Task: Open Card Regulatory Review Session in Board Employee Benefits to Workspace Front-end Development and add a team member Softage.3@softage.net, a label Orange, a checklist Website Redesign, an attachment from your google drive, a color Orange and finally, add a card description 'Plan and execute company team-building activity at an escape room' and a comment 'Given the potential impact of this task on our company brand identity, let us ensure that we approach it with a focus on consistency and alignment.'. Add a start date 'Jan 07, 1900' with a due date 'Jan 14, 1900'
Action: Mouse moved to (96, 339)
Screenshot: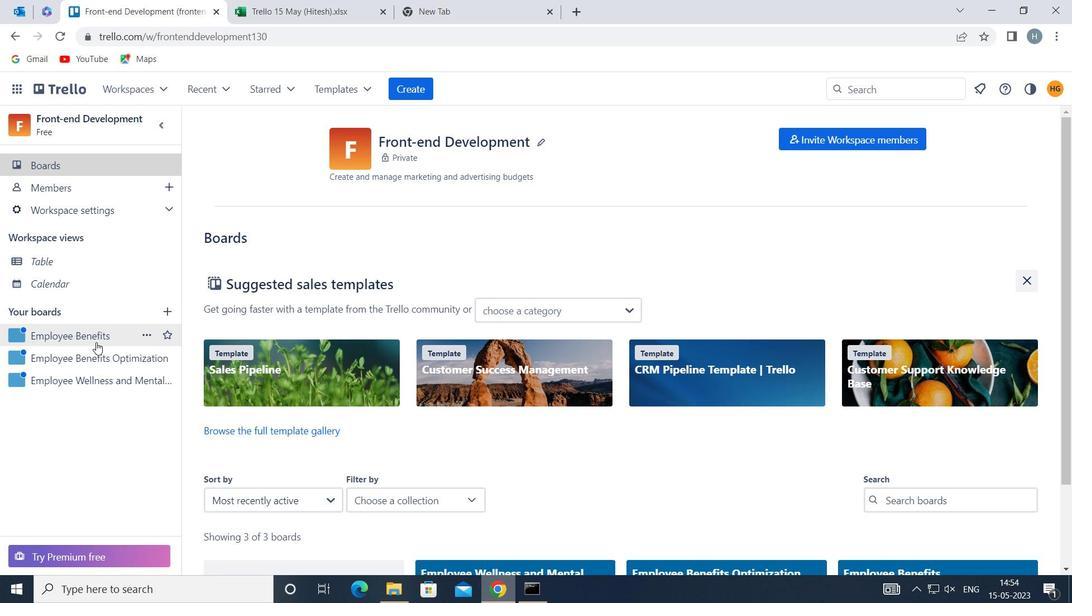 
Action: Mouse pressed left at (96, 339)
Screenshot: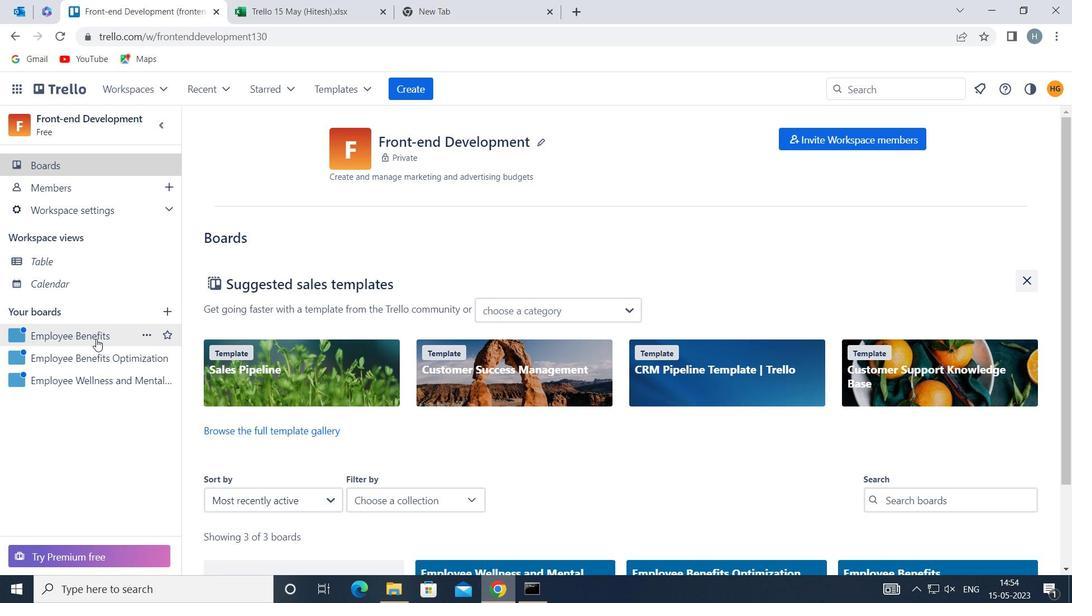 
Action: Mouse moved to (690, 196)
Screenshot: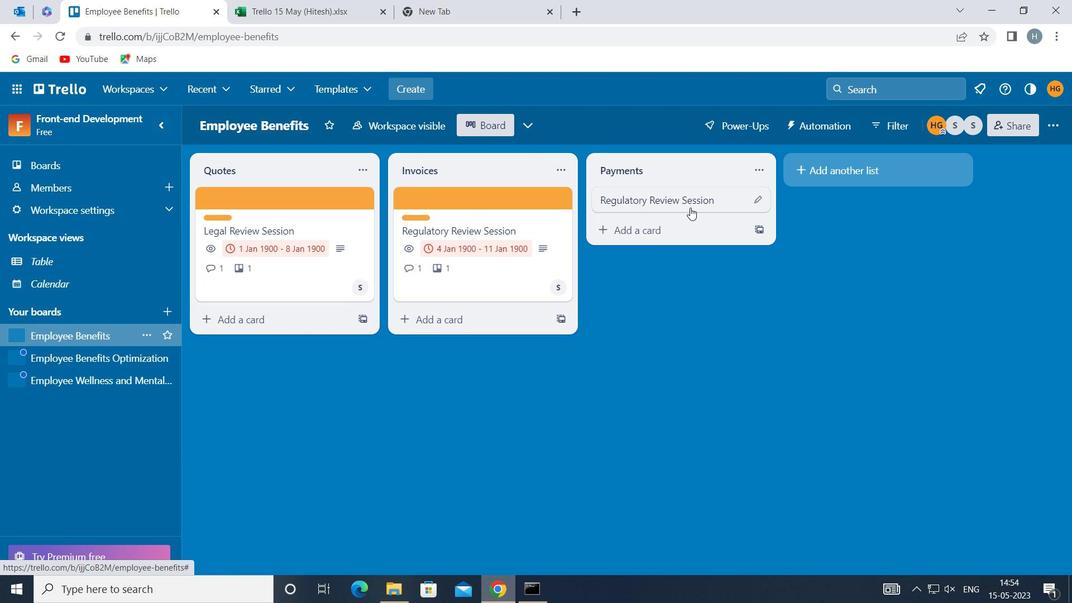 
Action: Mouse pressed left at (690, 196)
Screenshot: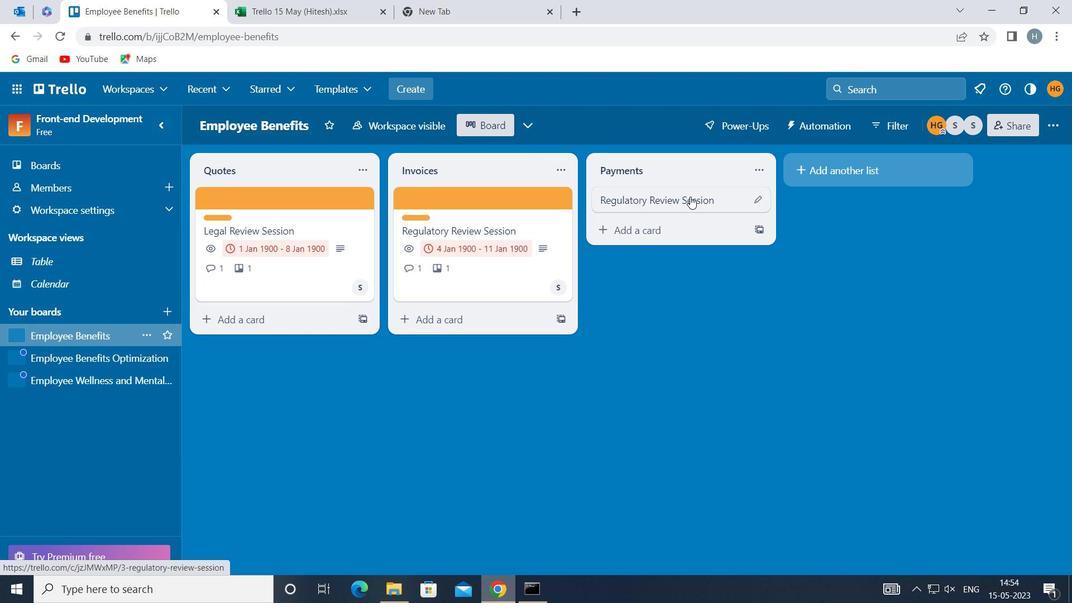 
Action: Mouse moved to (710, 243)
Screenshot: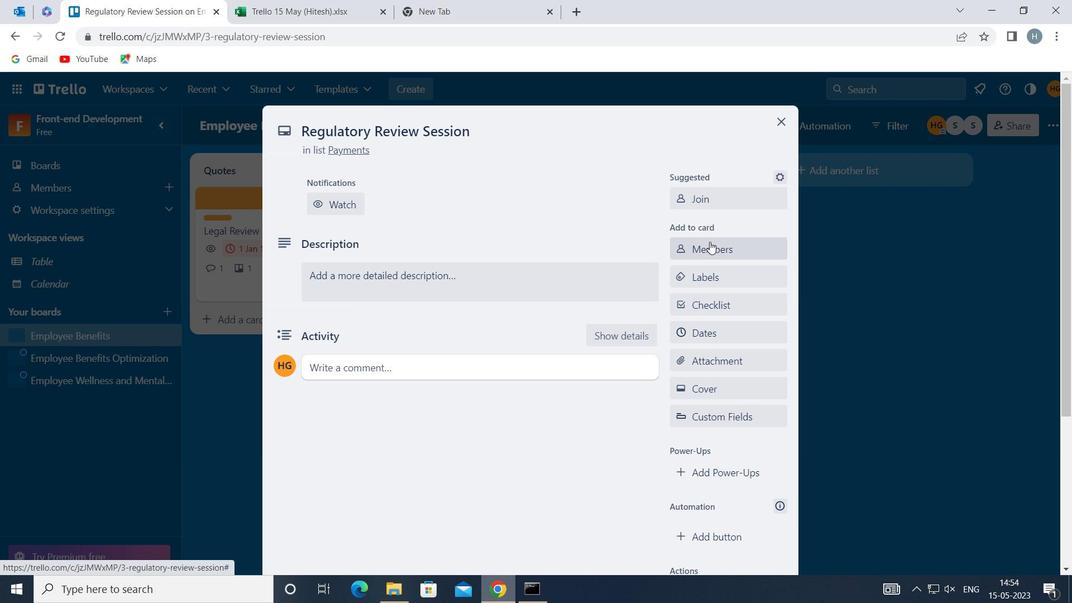 
Action: Mouse pressed left at (710, 243)
Screenshot: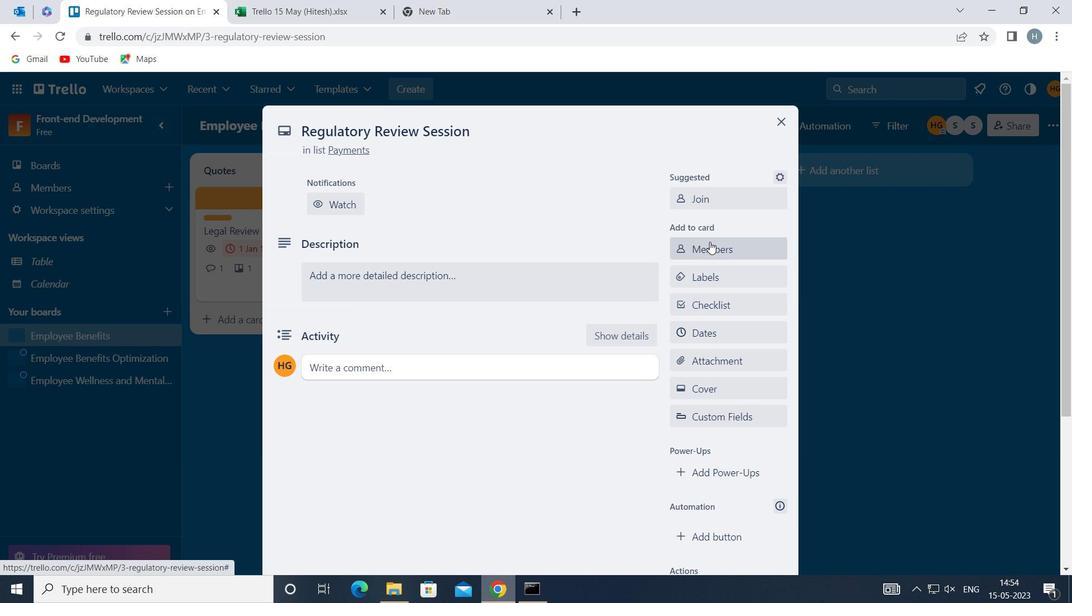 
Action: Key pressed softage
Screenshot: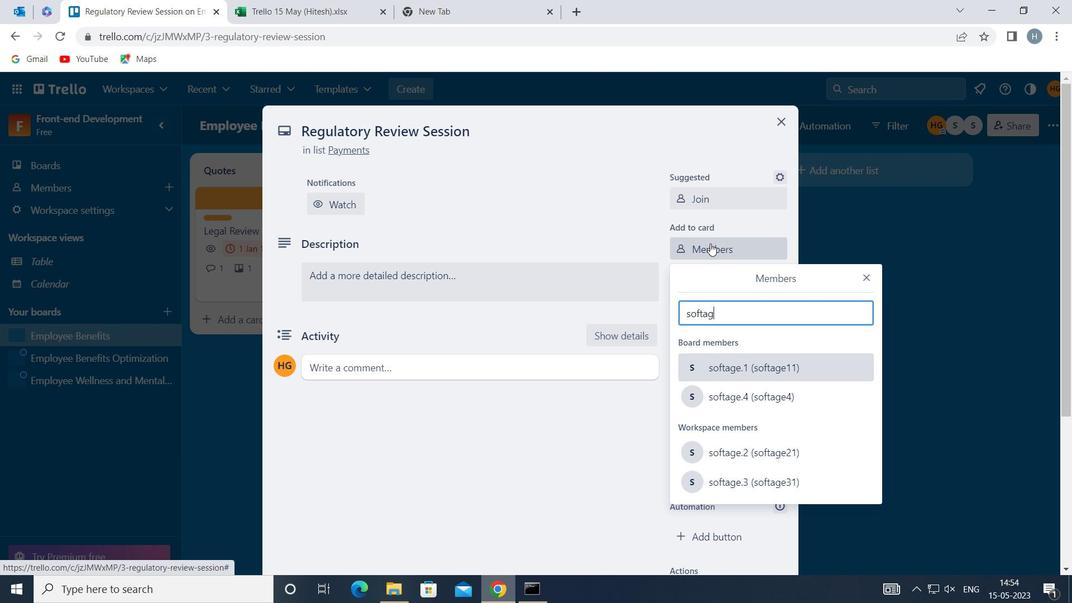 
Action: Mouse moved to (754, 476)
Screenshot: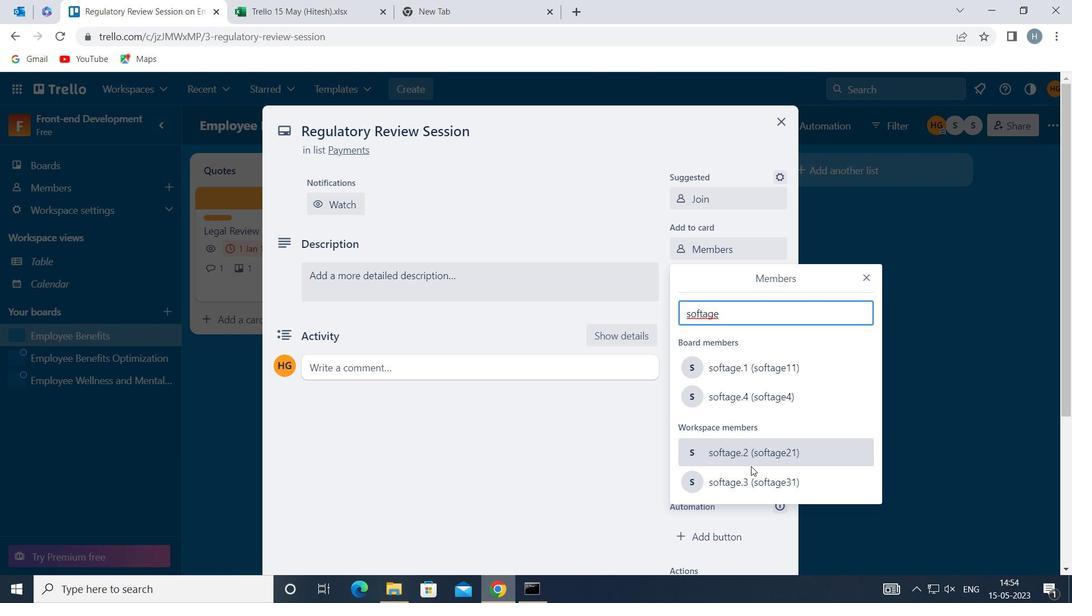 
Action: Mouse pressed left at (754, 476)
Screenshot: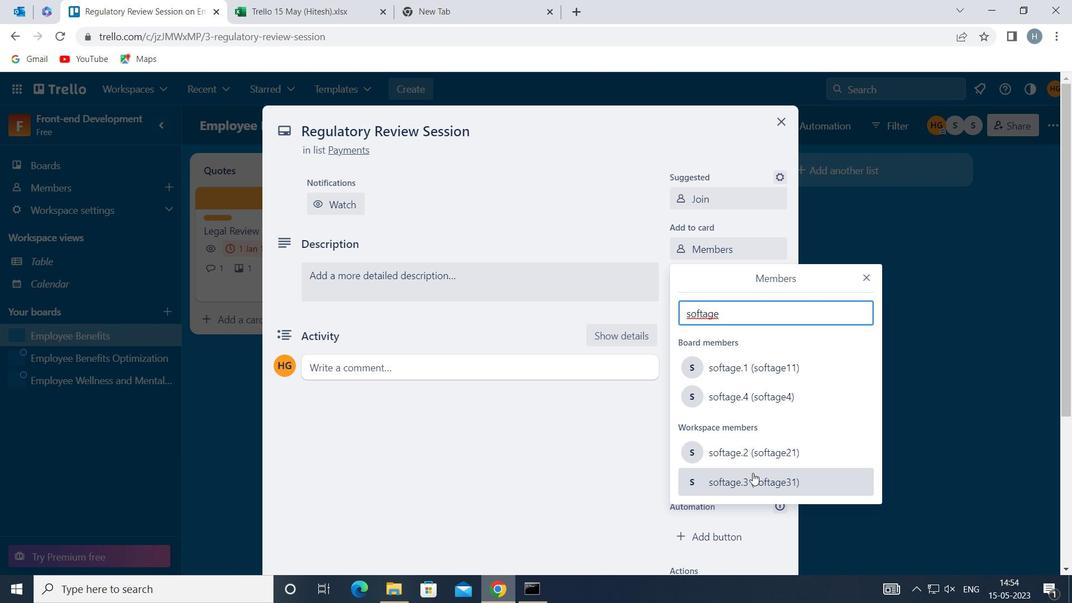 
Action: Mouse moved to (863, 273)
Screenshot: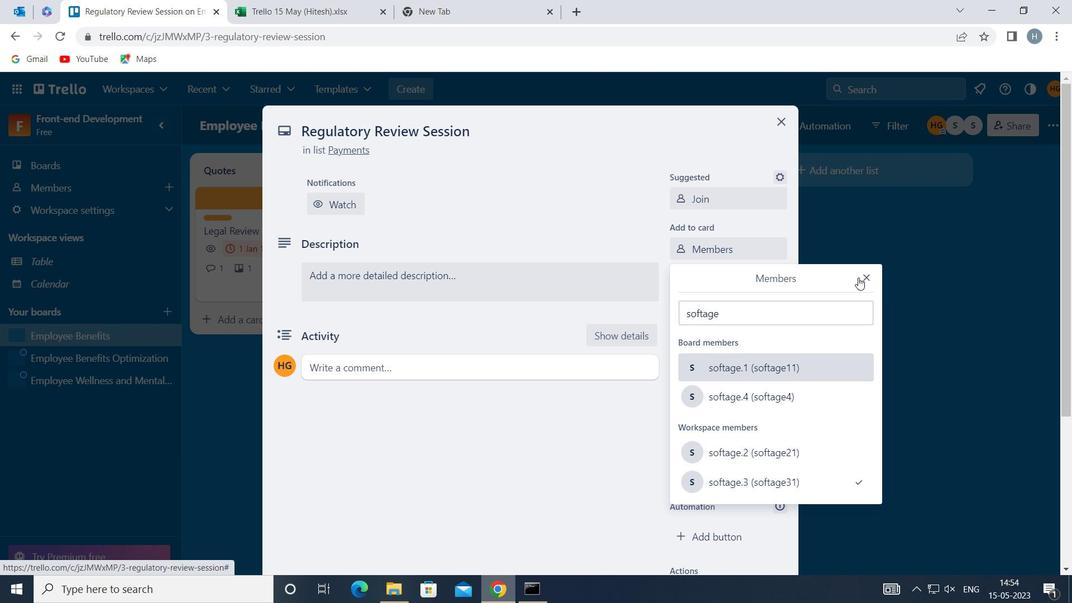 
Action: Mouse pressed left at (863, 273)
Screenshot: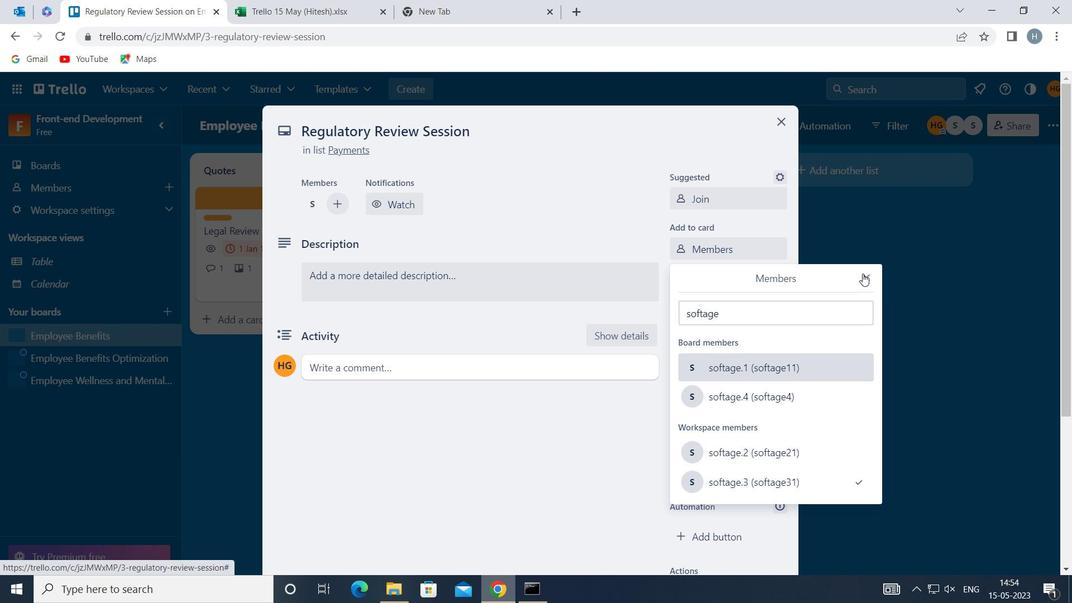
Action: Mouse moved to (741, 275)
Screenshot: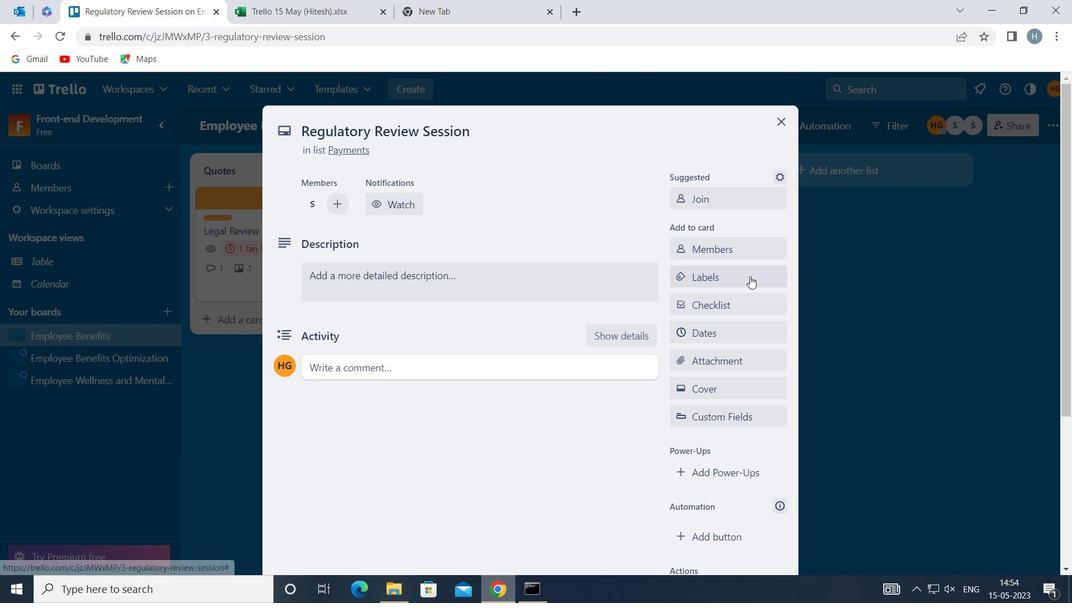 
Action: Mouse pressed left at (741, 275)
Screenshot: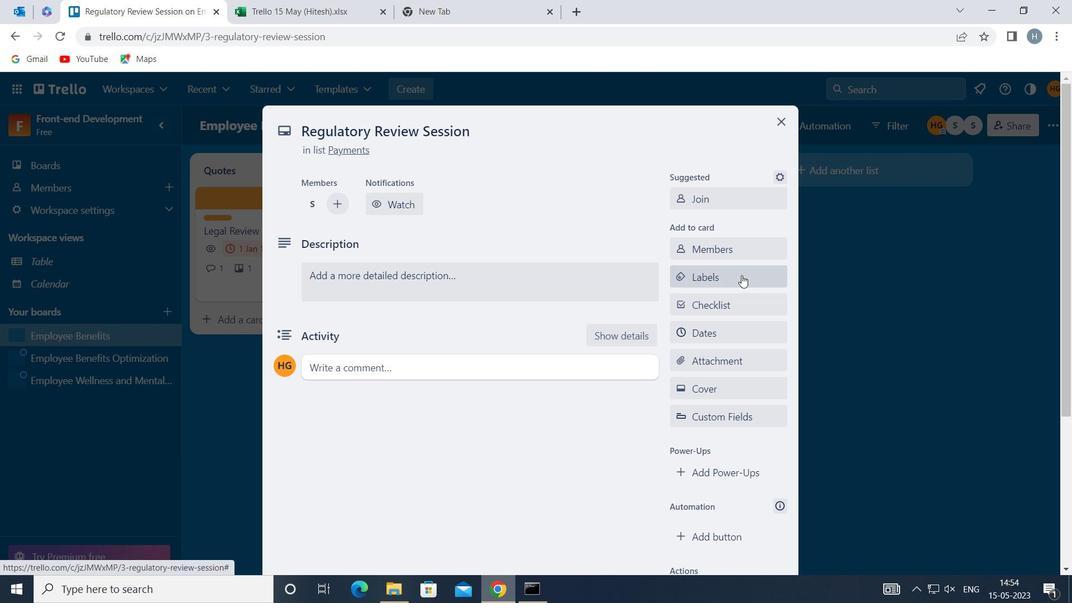 
Action: Mouse moved to (751, 252)
Screenshot: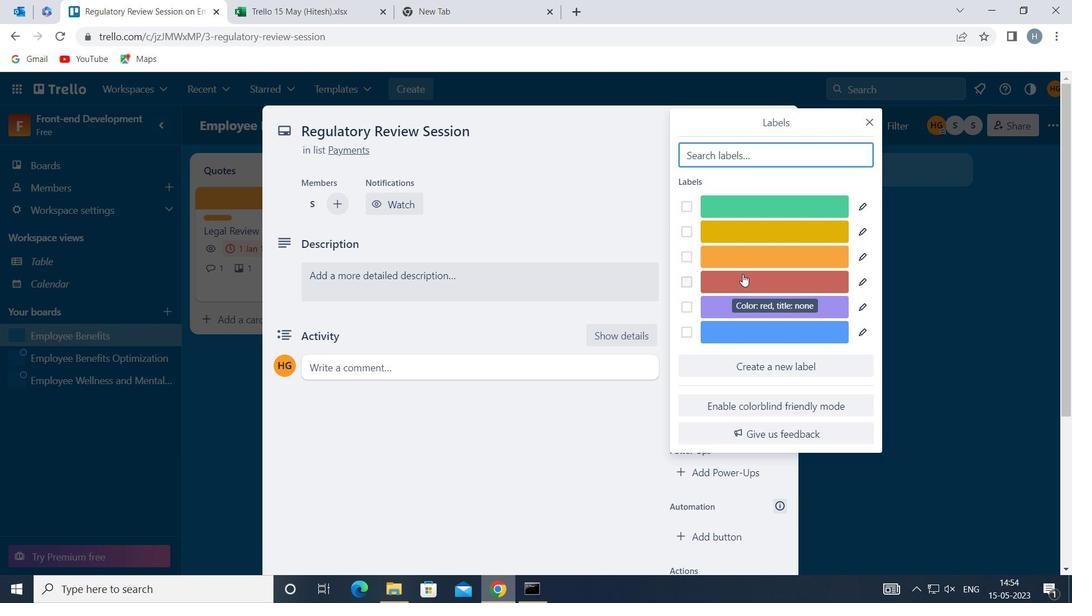 
Action: Mouse pressed left at (751, 252)
Screenshot: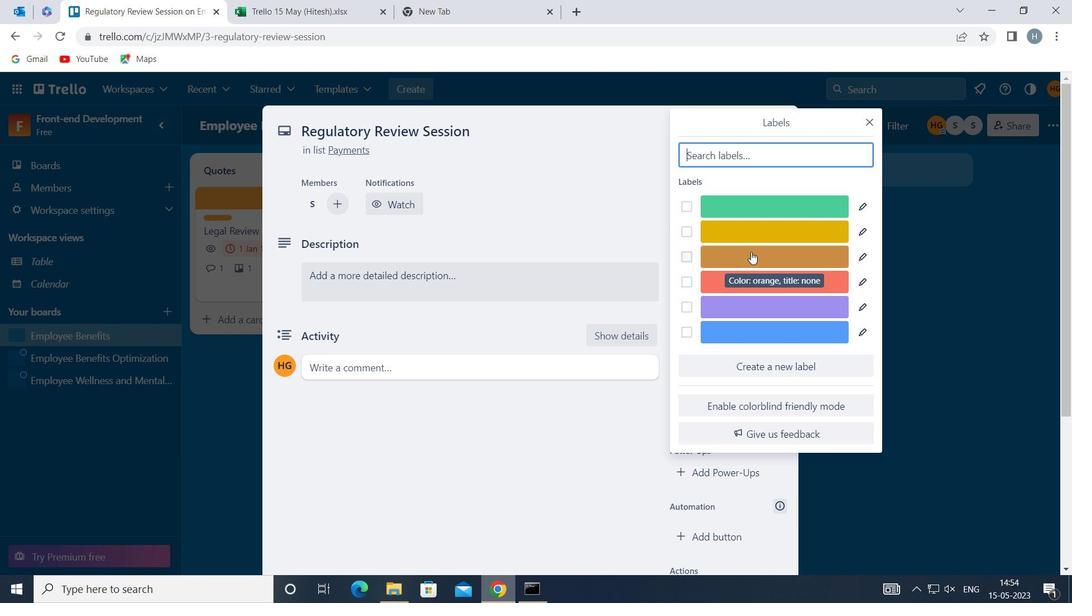 
Action: Mouse moved to (871, 119)
Screenshot: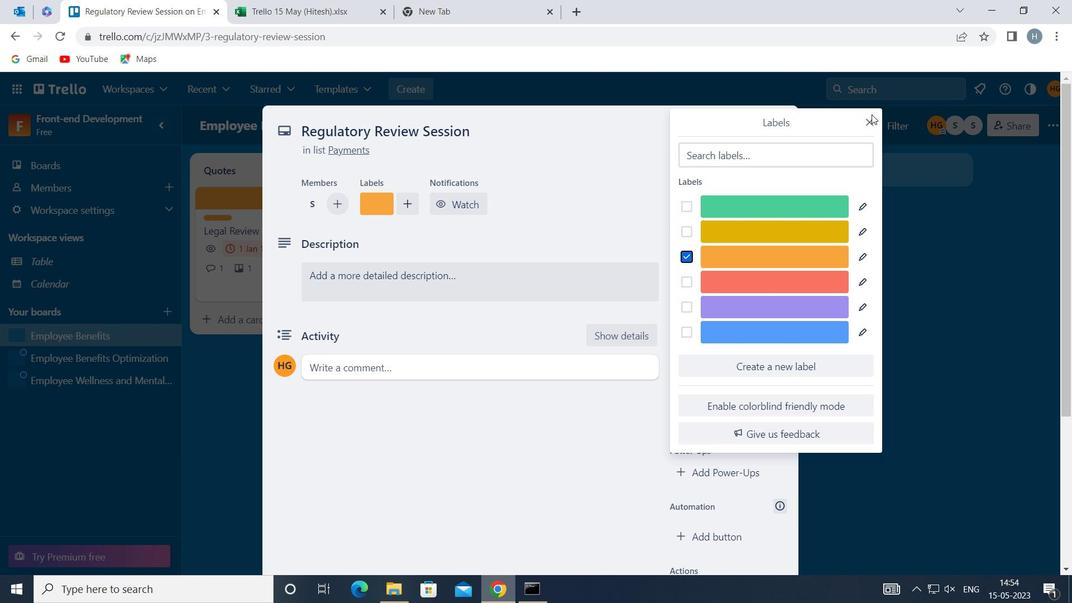 
Action: Mouse pressed left at (871, 119)
Screenshot: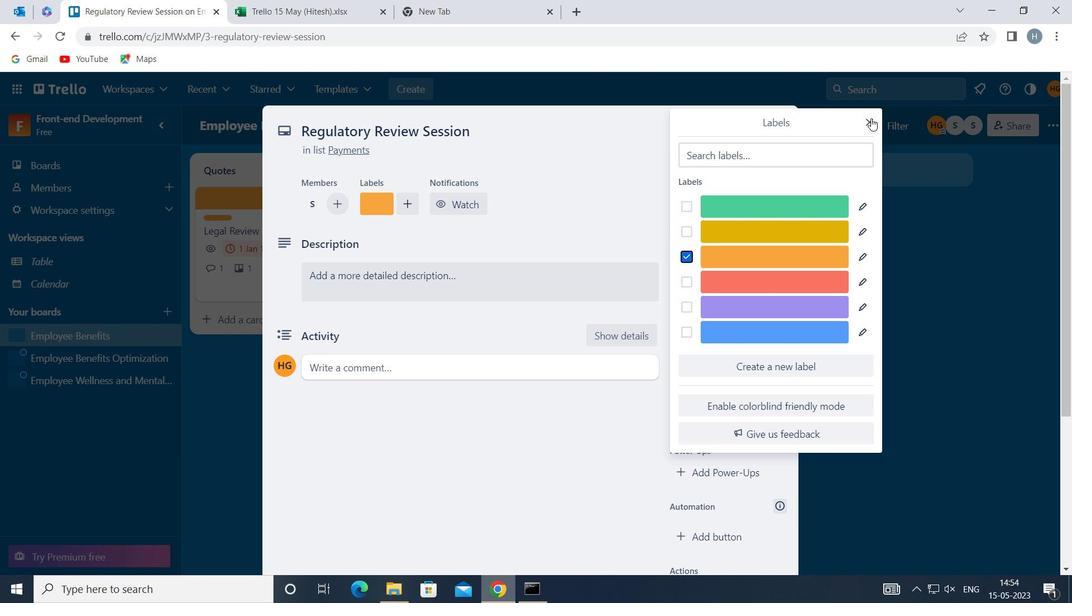 
Action: Mouse moved to (723, 296)
Screenshot: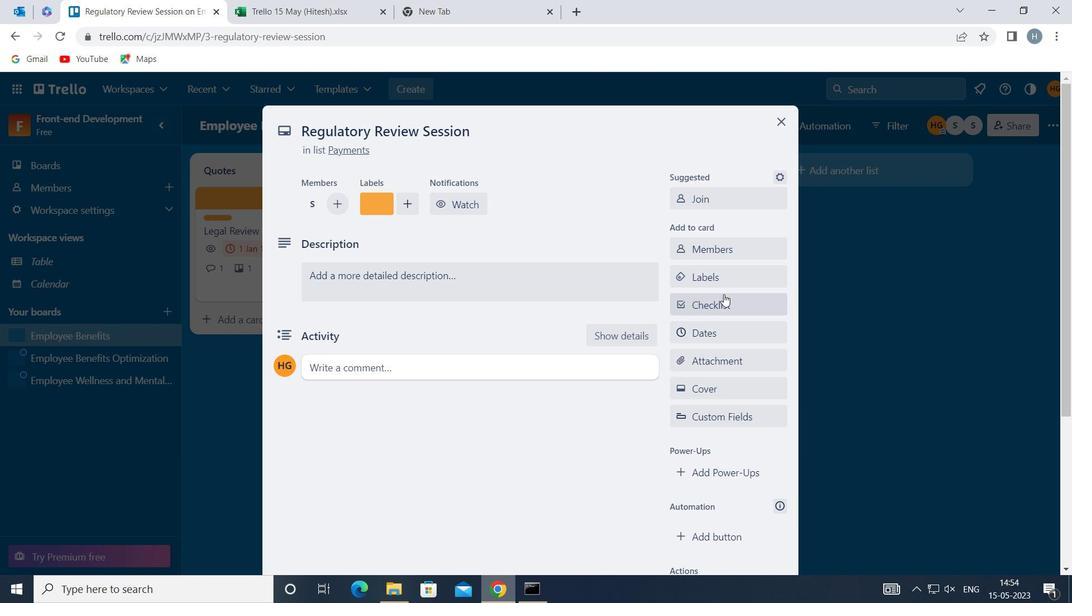 
Action: Mouse pressed left at (723, 296)
Screenshot: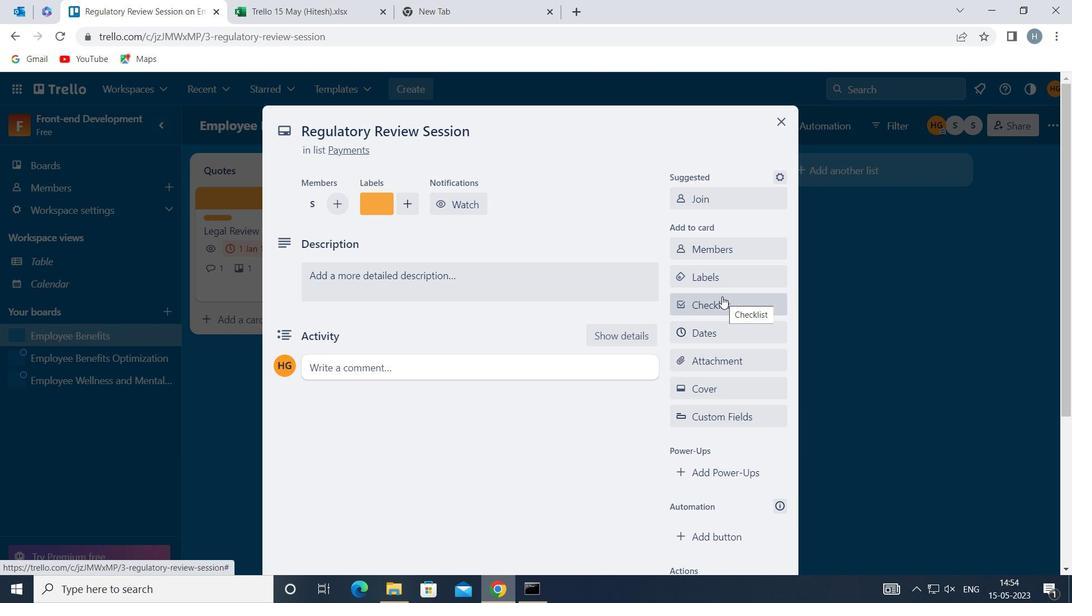 
Action: Key pressed <Key.shift>WEBSITE<Key.space><Key.shift><Key.shift><Key.shift>REDESIGN
Screenshot: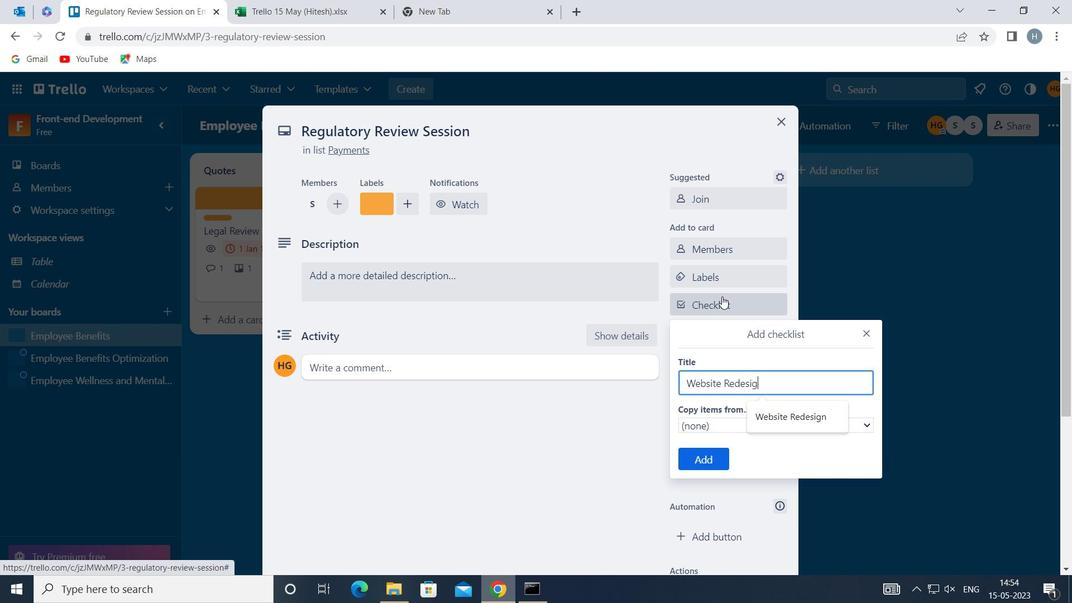 
Action: Mouse moved to (704, 453)
Screenshot: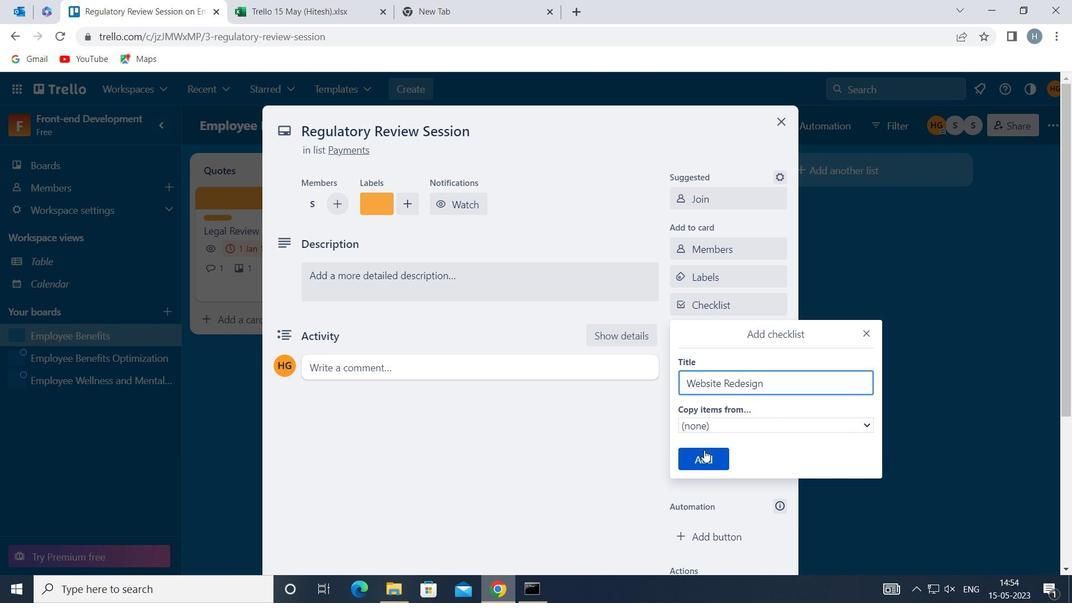 
Action: Mouse pressed left at (704, 453)
Screenshot: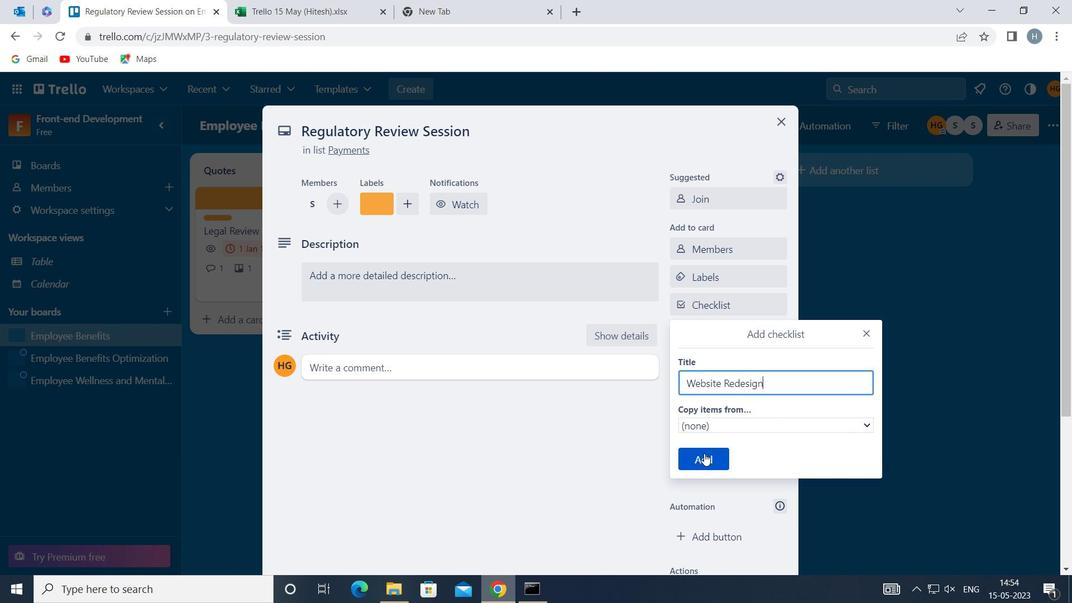 
Action: Mouse moved to (737, 363)
Screenshot: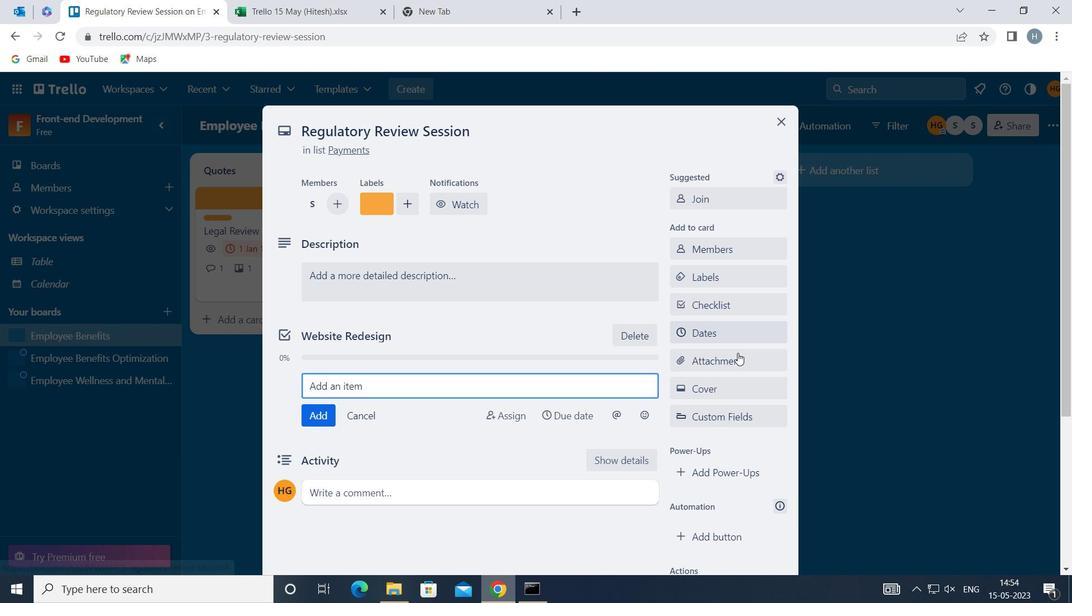 
Action: Mouse pressed left at (737, 363)
Screenshot: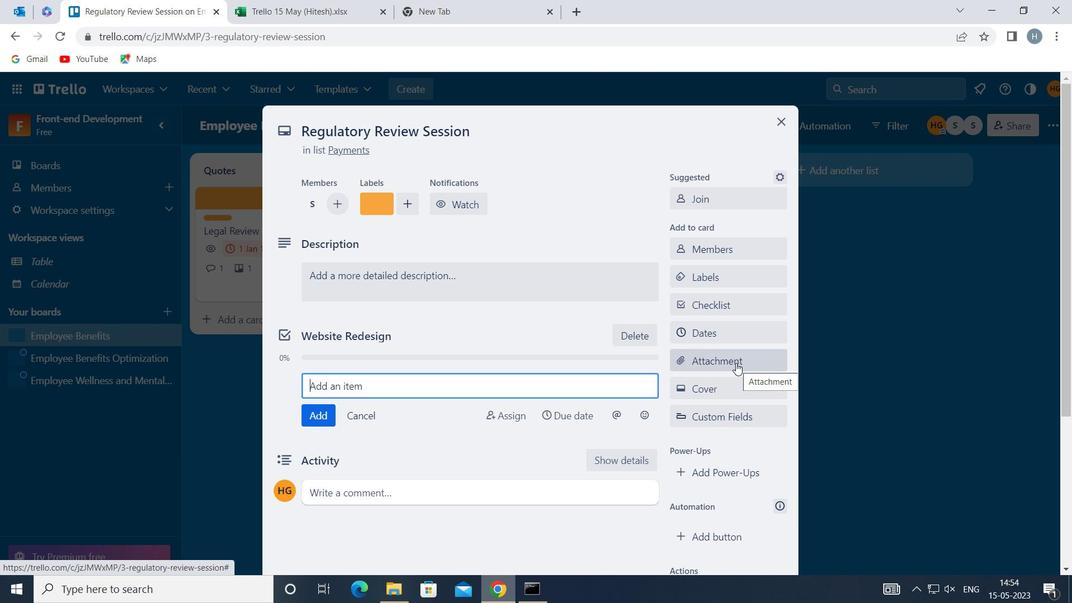 
Action: Mouse moved to (753, 190)
Screenshot: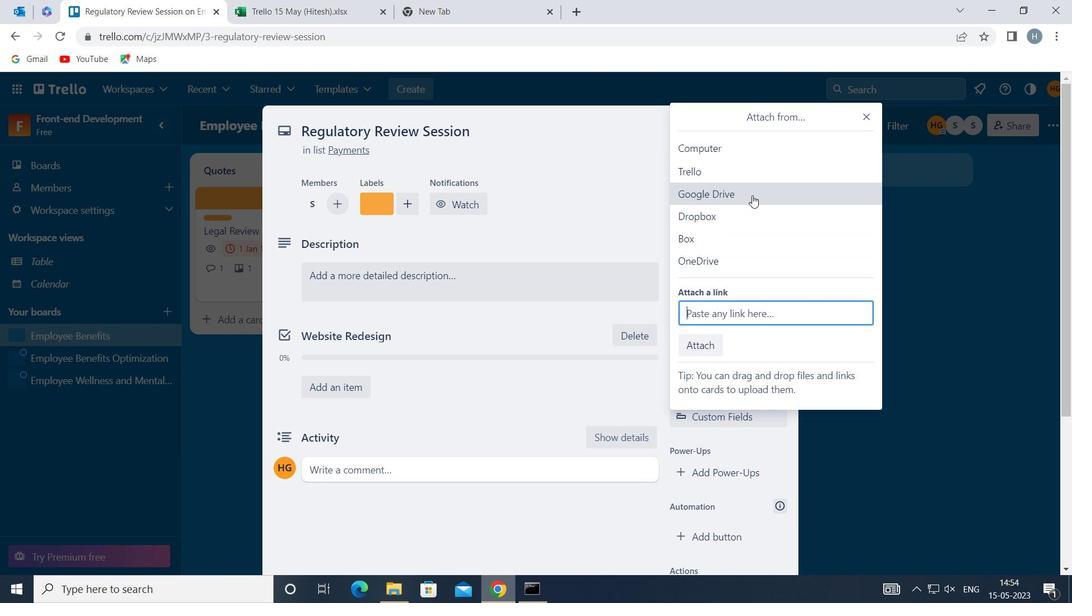 
Action: Mouse pressed left at (753, 190)
Screenshot: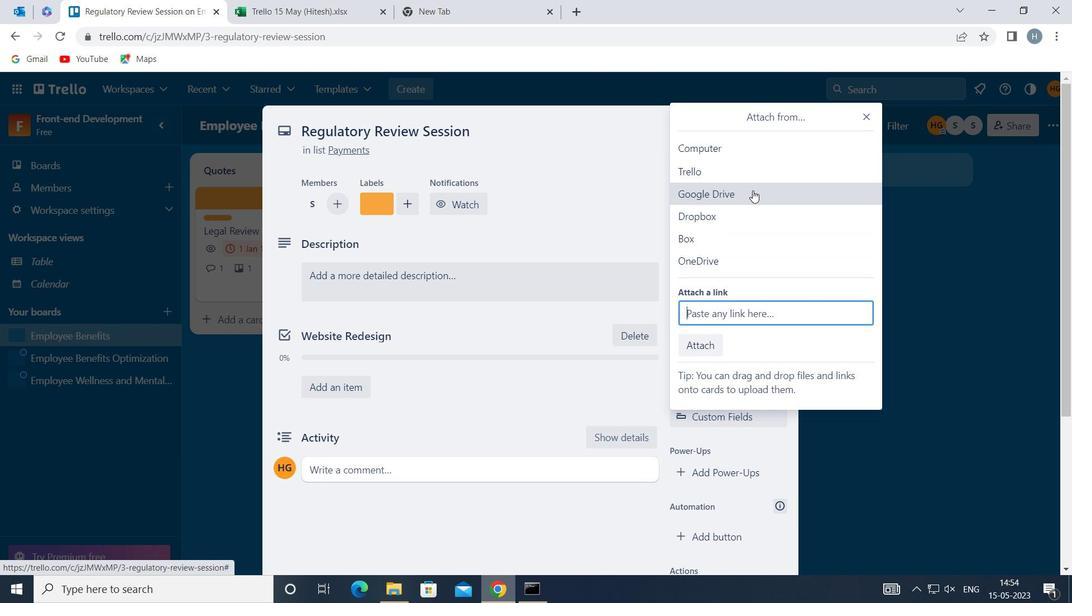 
Action: Mouse moved to (243, 333)
Screenshot: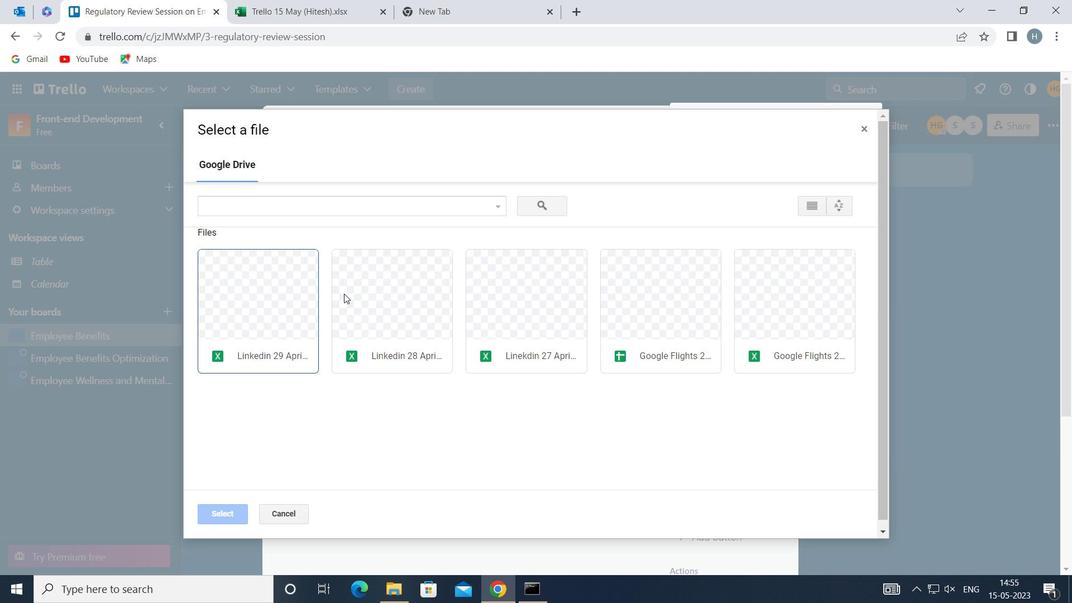 
Action: Mouse pressed left at (243, 333)
Screenshot: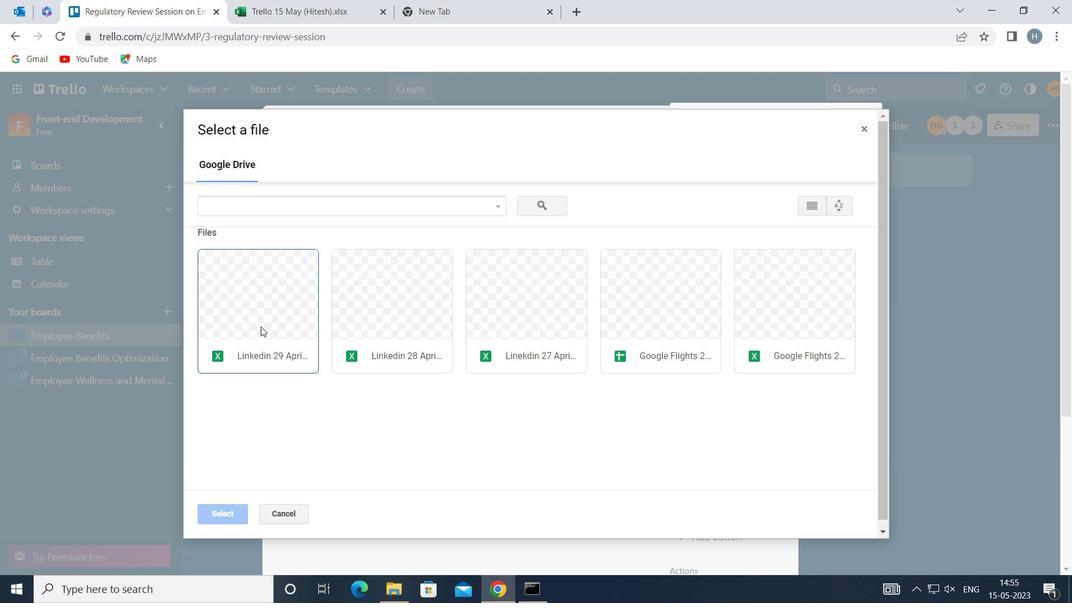 
Action: Mouse moved to (217, 510)
Screenshot: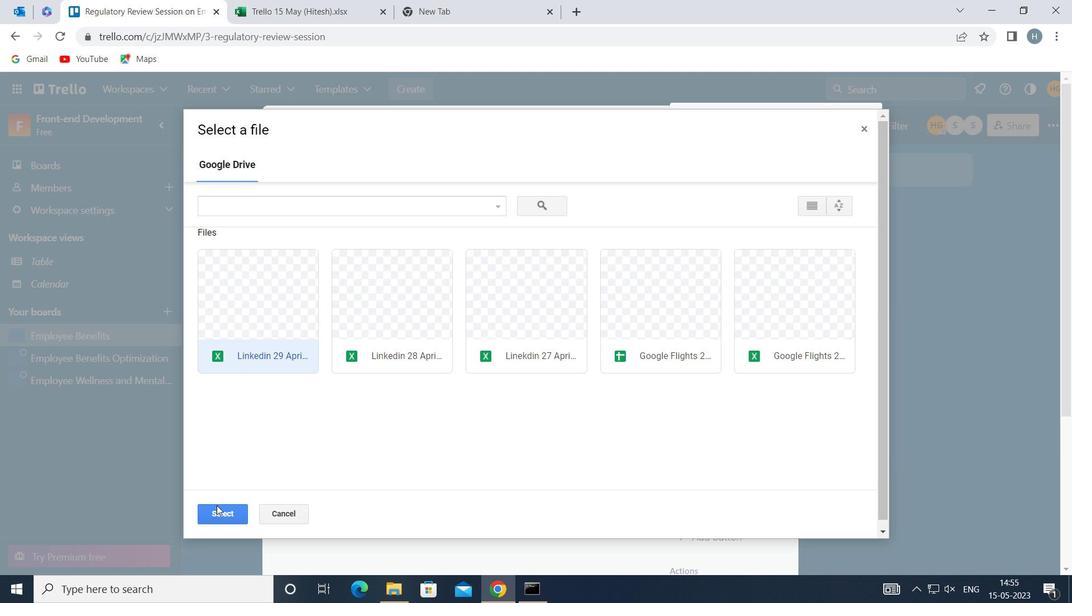 
Action: Mouse pressed left at (217, 510)
Screenshot: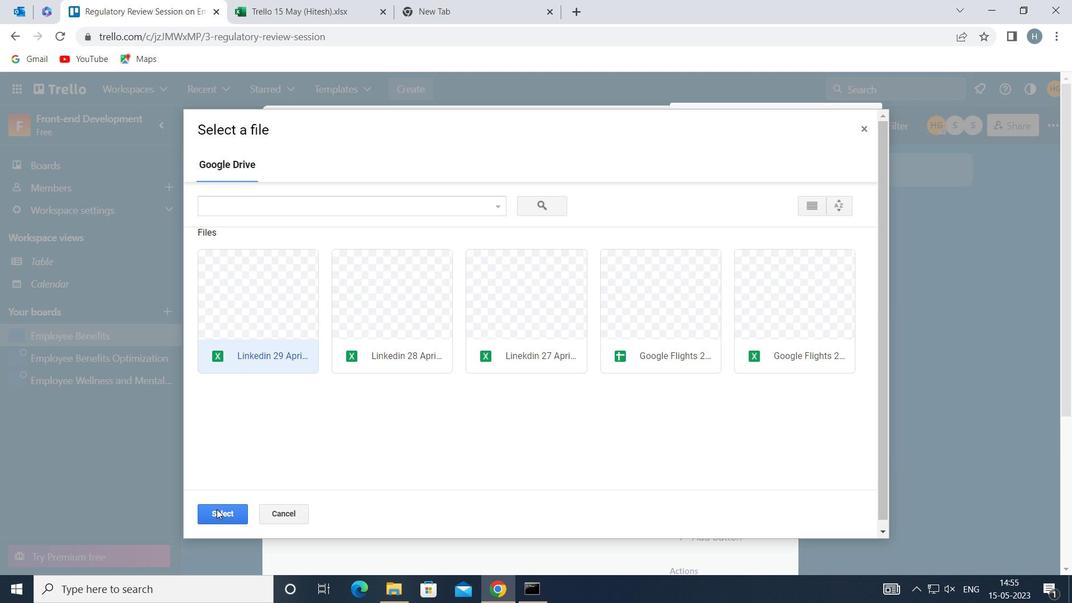 
Action: Mouse moved to (724, 385)
Screenshot: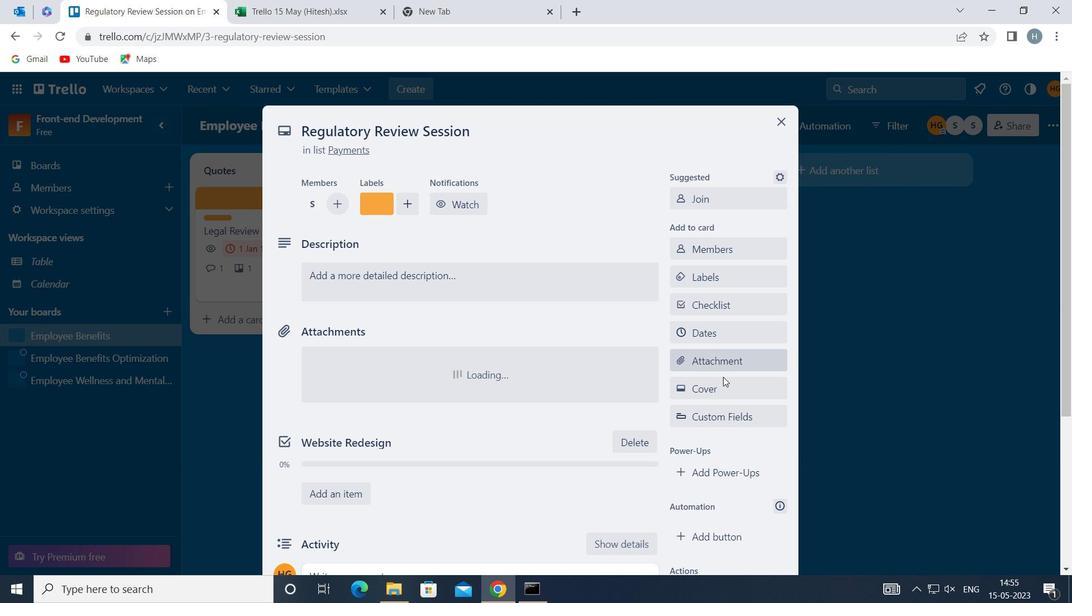 
Action: Mouse pressed left at (724, 385)
Screenshot: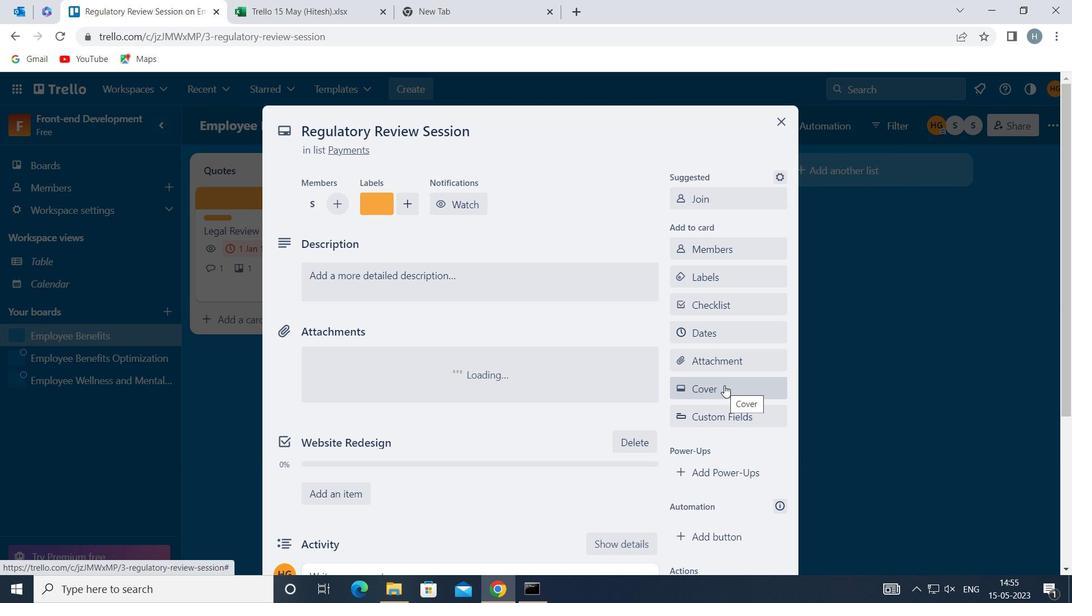 
Action: Mouse moved to (768, 299)
Screenshot: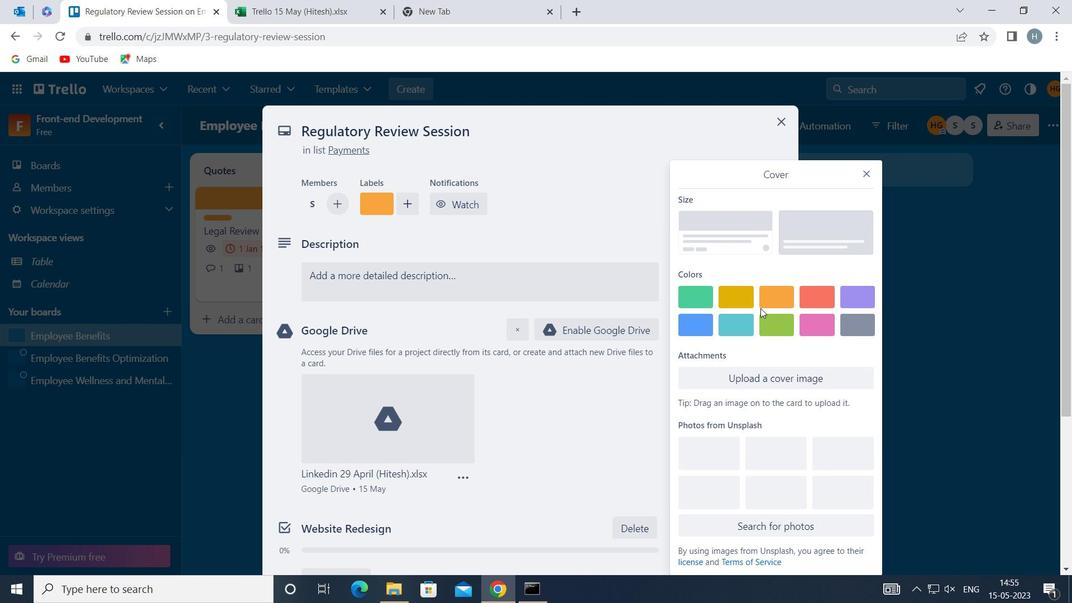 
Action: Mouse pressed left at (768, 299)
Screenshot: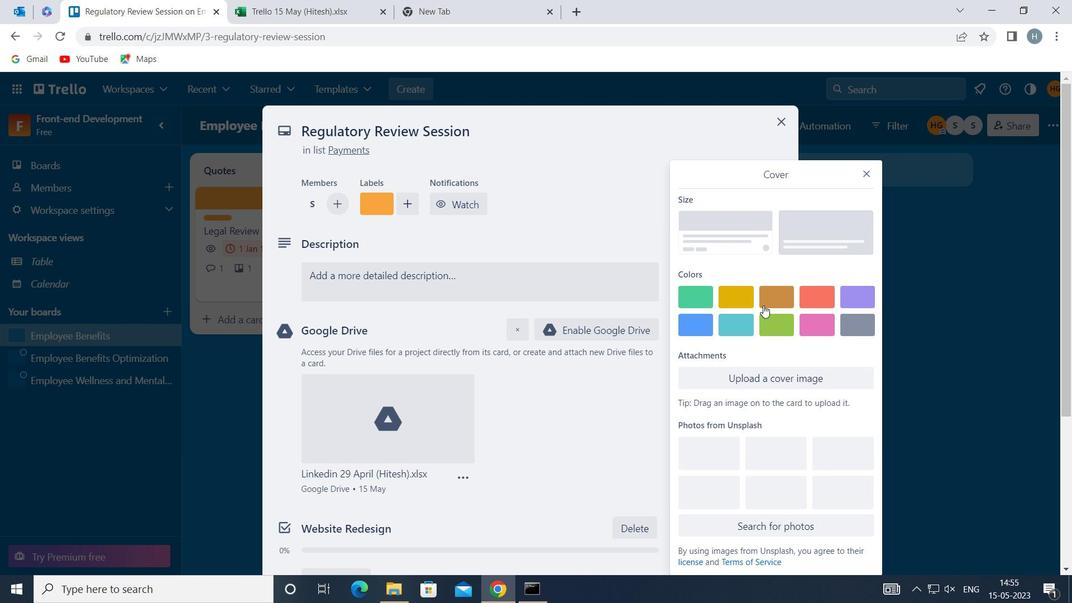 
Action: Mouse moved to (868, 144)
Screenshot: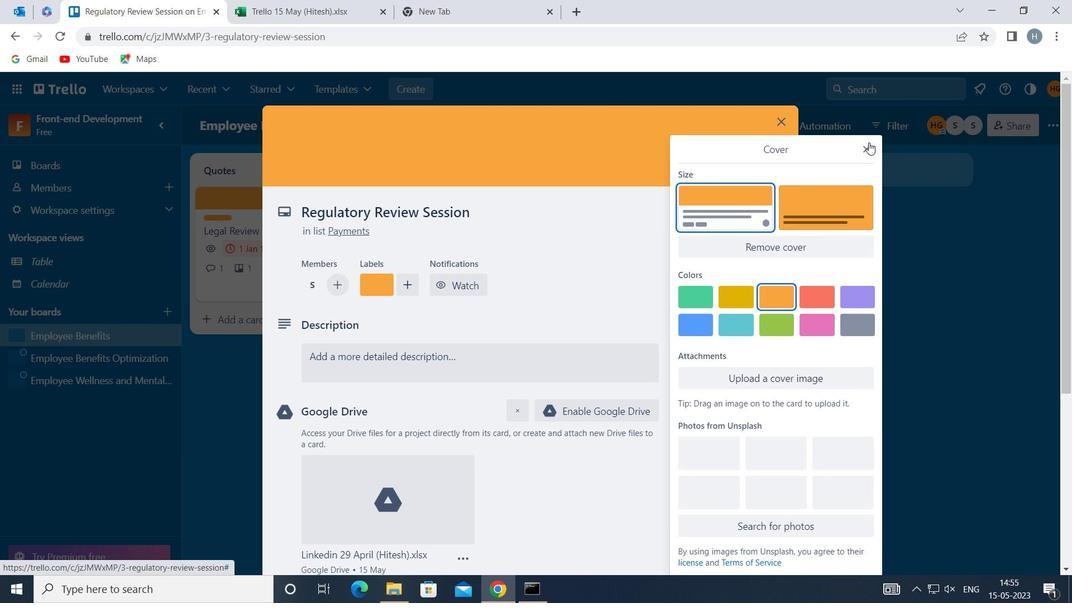 
Action: Mouse pressed left at (868, 144)
Screenshot: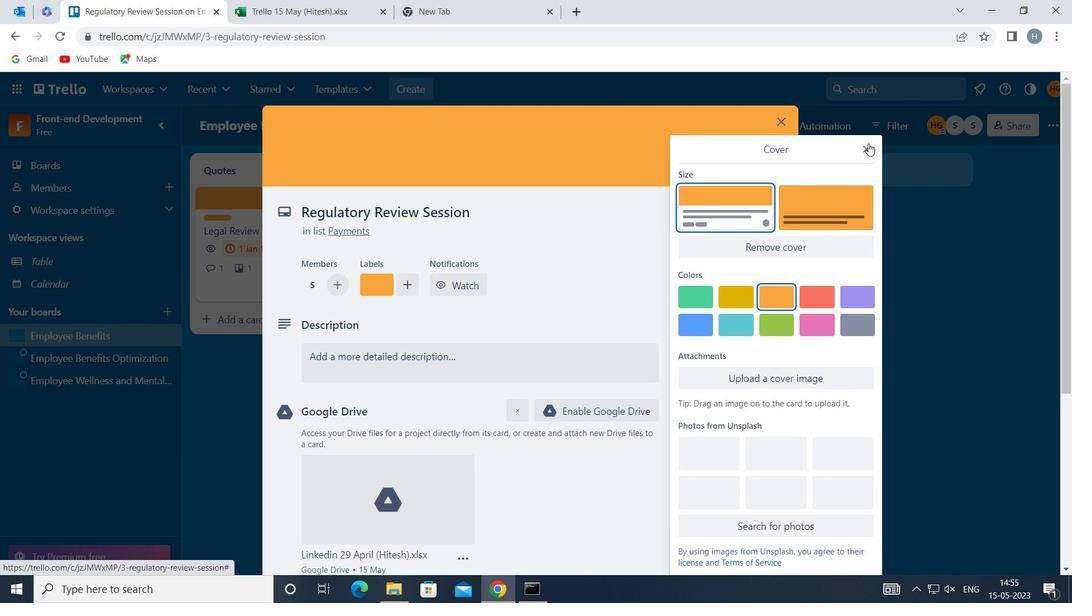 
Action: Mouse moved to (515, 363)
Screenshot: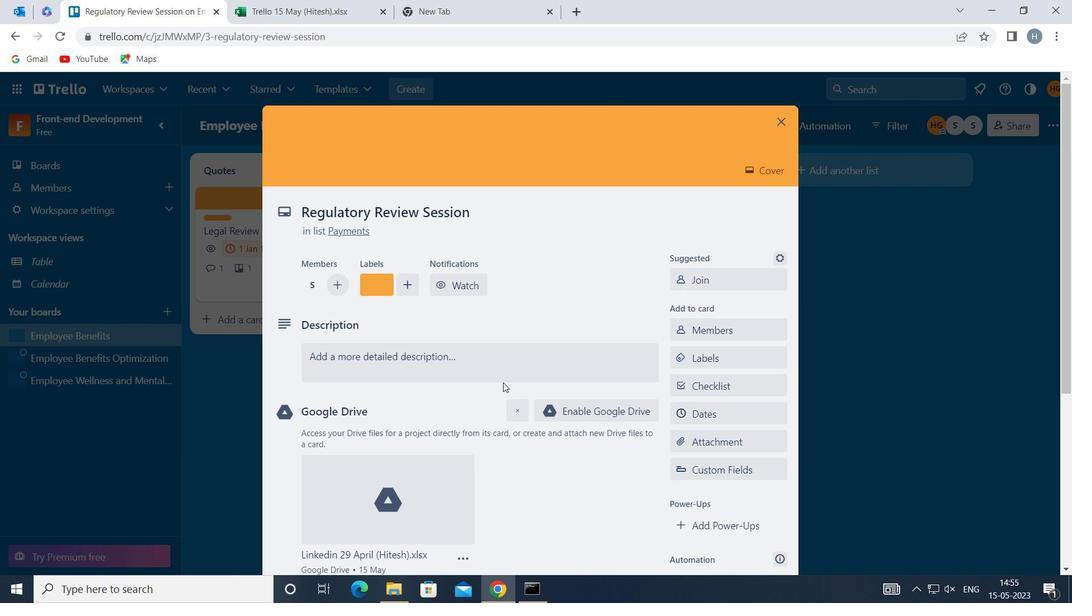 
Action: Mouse pressed left at (515, 363)
Screenshot: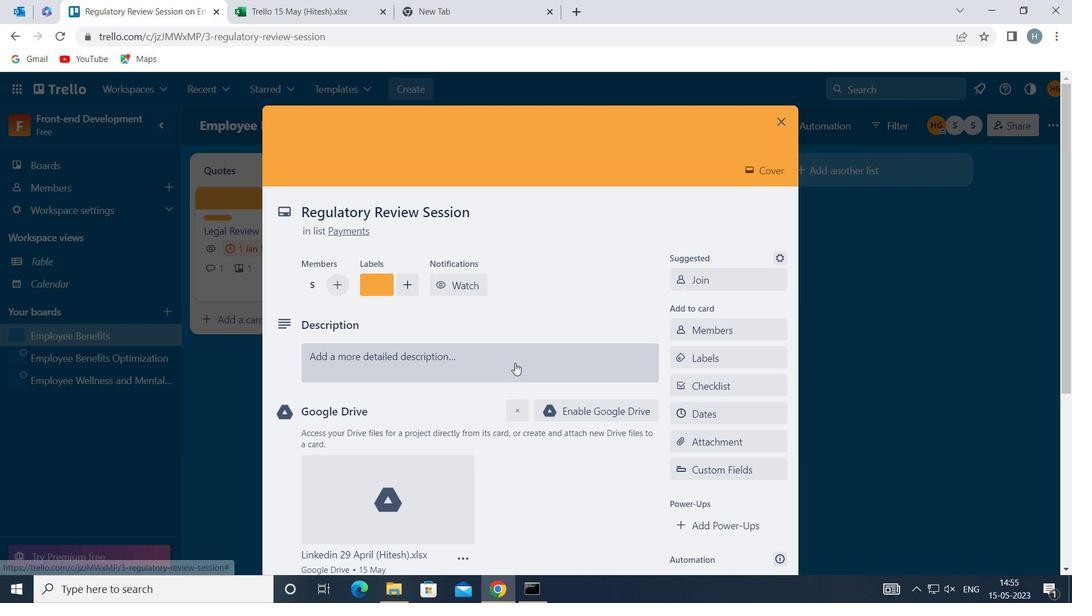 
Action: Key pressed <Key.shift>PLAN<Key.space>AND<Key.space>EXECUTE<Key.space>COMPANY<Key.space>TEAM-BUILDING<Key.space>ACTIVITY<Key.space>AT<Key.space>AN<Key.space>ESCAPE<Key.space>ROOM
Screenshot: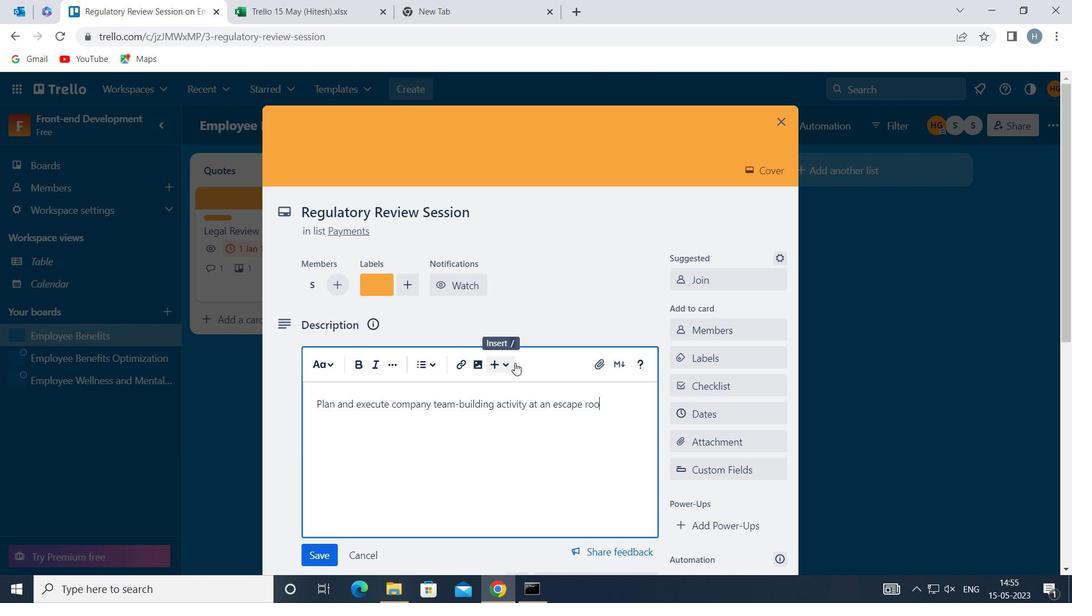 
Action: Mouse moved to (313, 552)
Screenshot: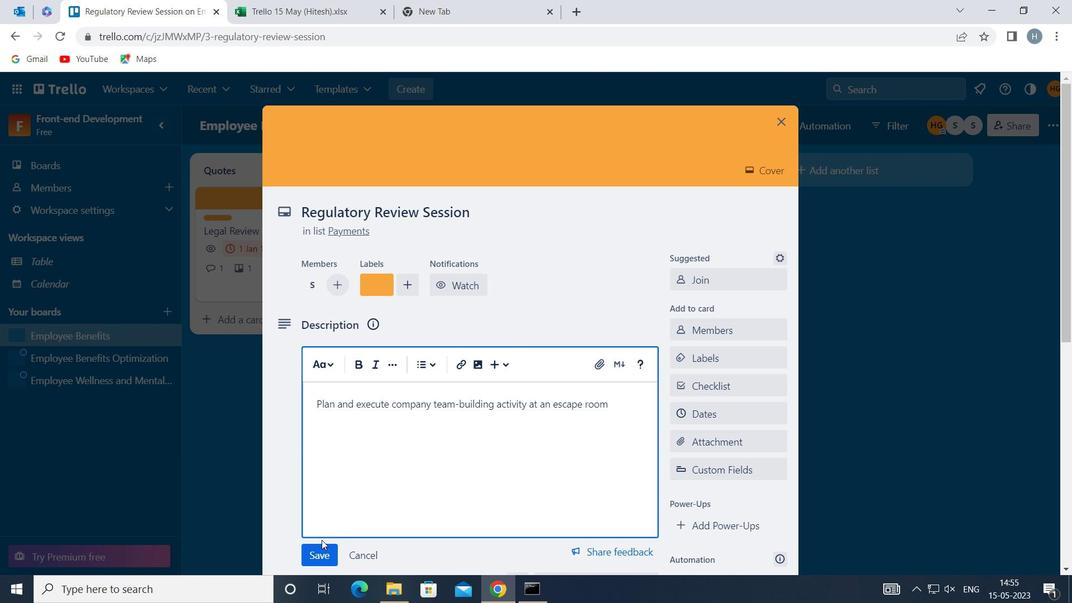 
Action: Mouse pressed left at (313, 552)
Screenshot: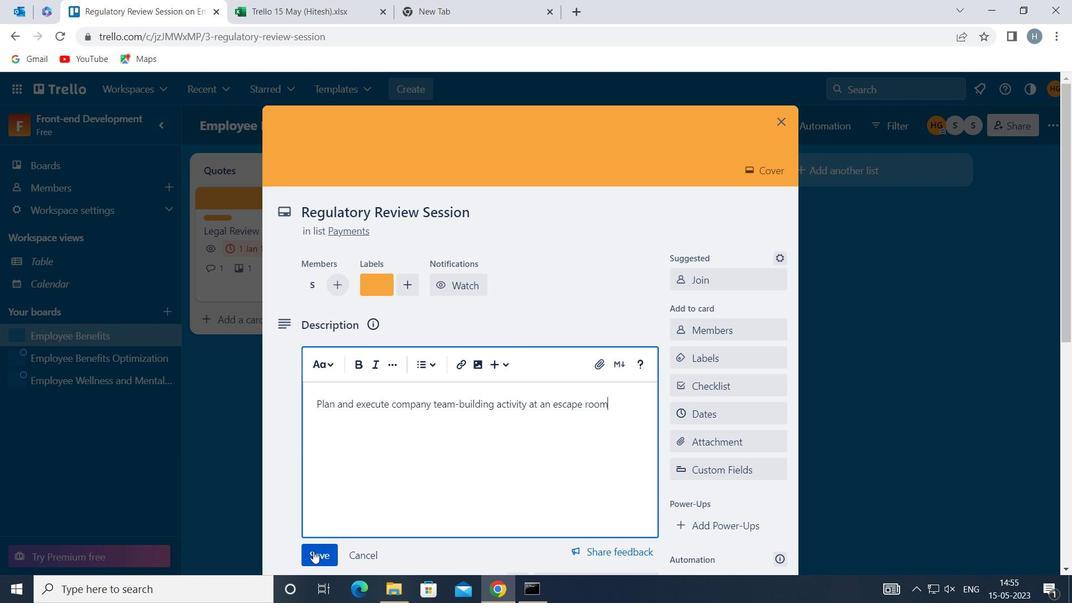 
Action: Mouse moved to (412, 439)
Screenshot: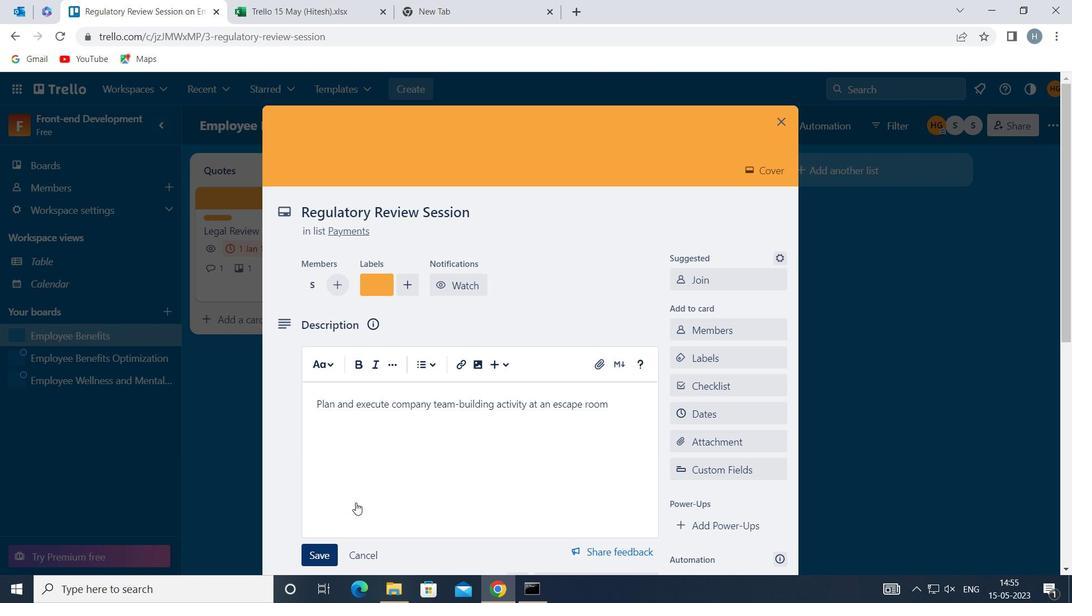 
Action: Mouse scrolled (412, 438) with delta (0, 0)
Screenshot: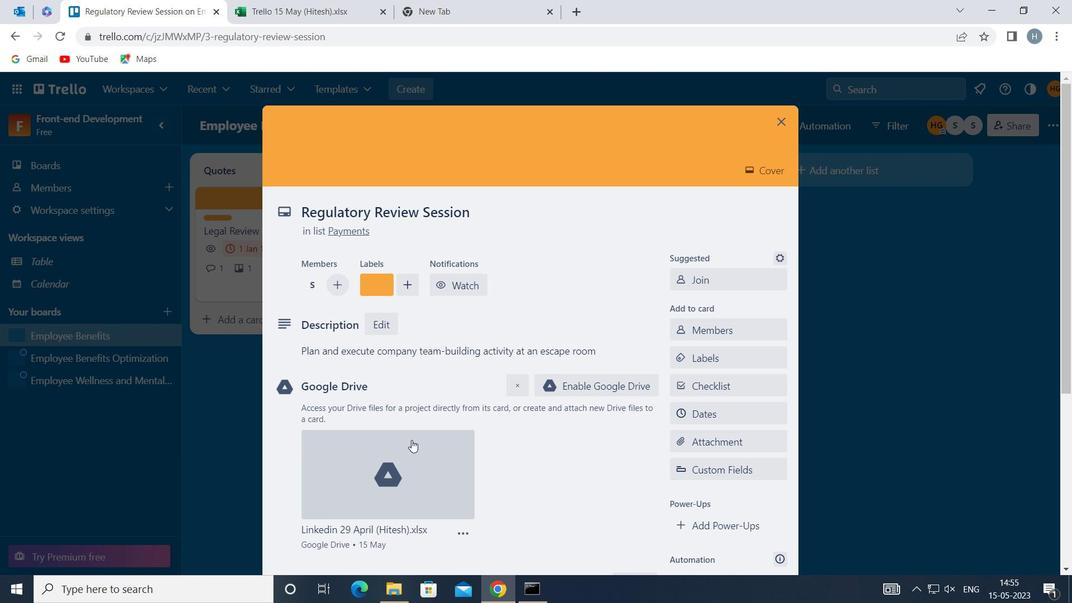 
Action: Mouse scrolled (412, 438) with delta (0, 0)
Screenshot: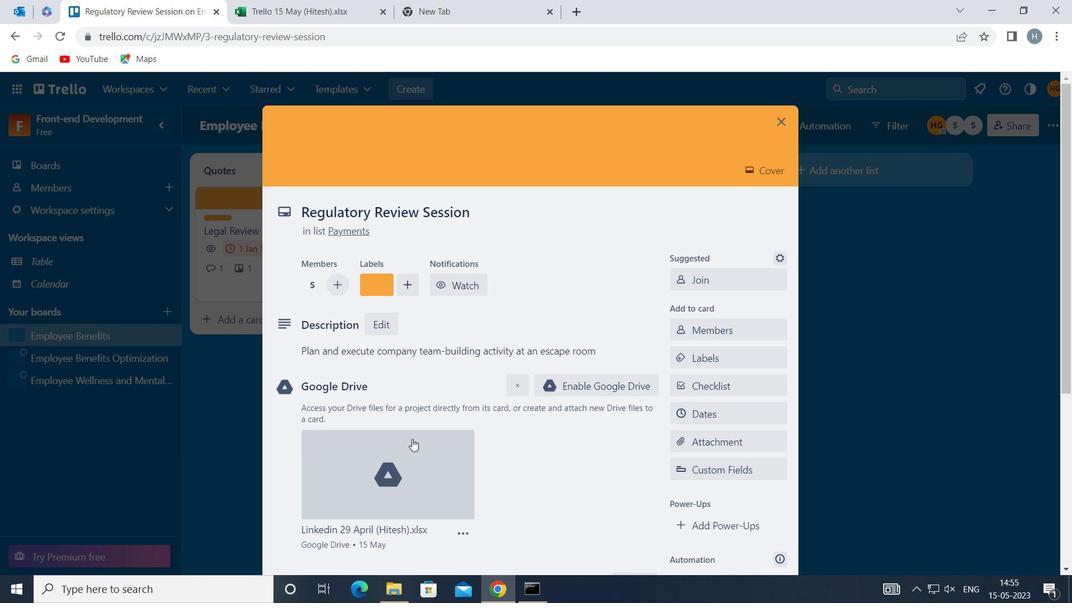 
Action: Mouse scrolled (412, 438) with delta (0, 0)
Screenshot: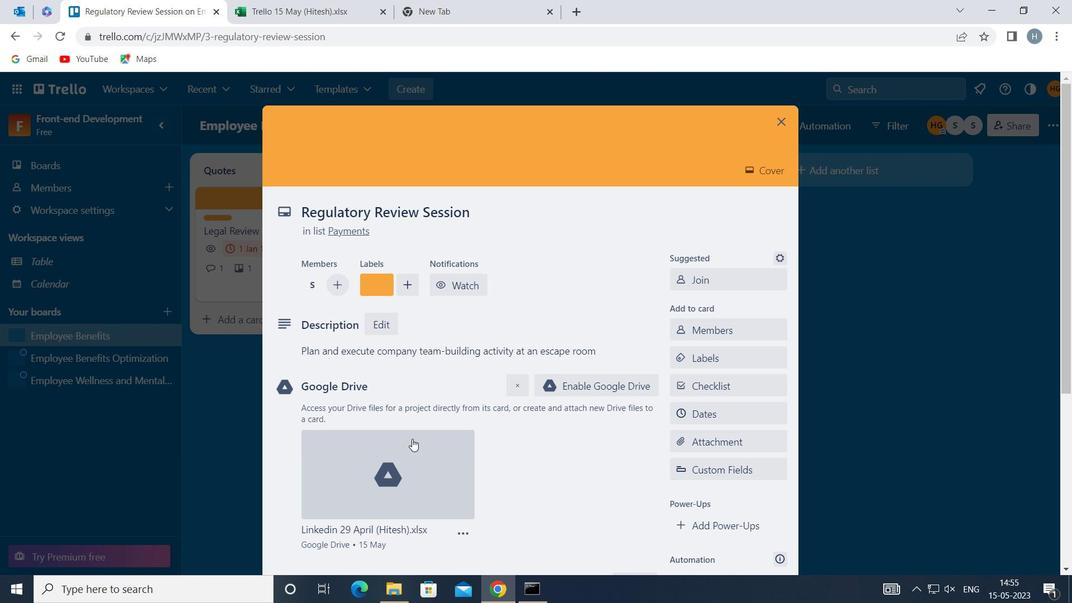 
Action: Mouse moved to (413, 438)
Screenshot: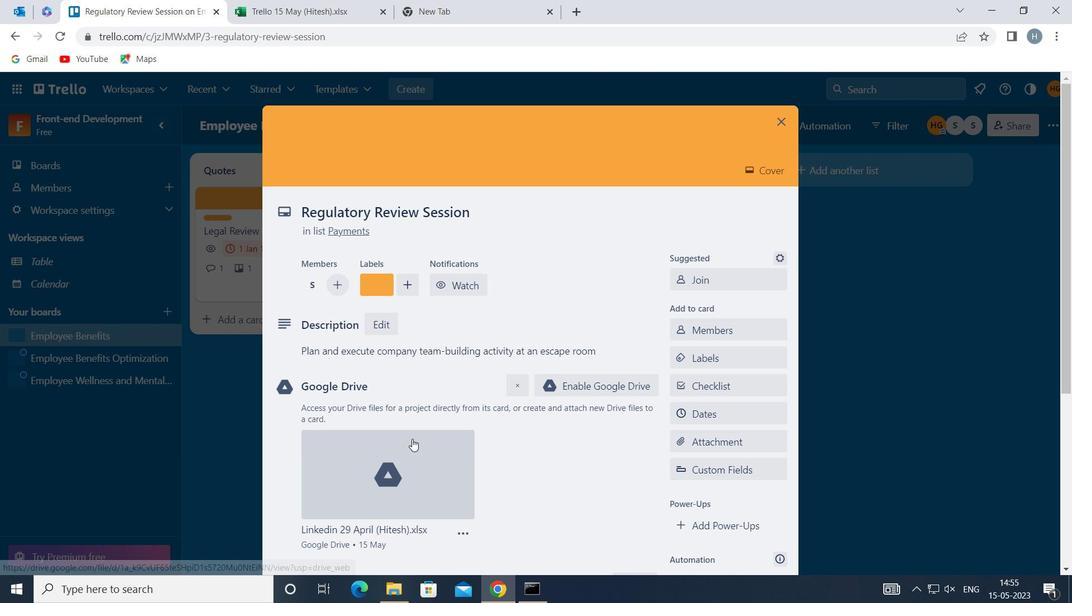 
Action: Mouse scrolled (413, 438) with delta (0, 0)
Screenshot: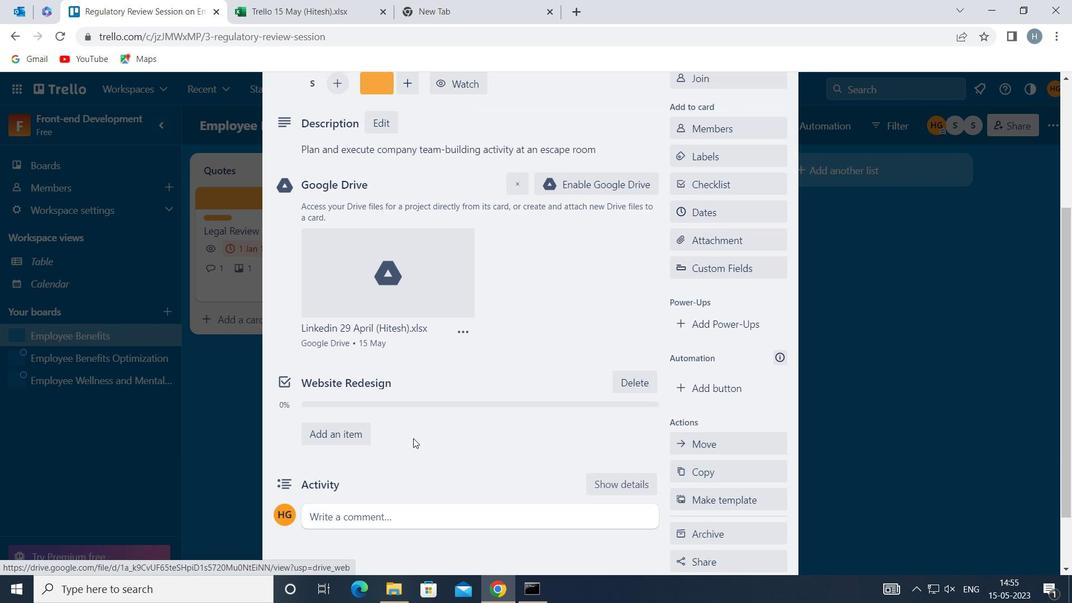 
Action: Mouse scrolled (413, 438) with delta (0, 0)
Screenshot: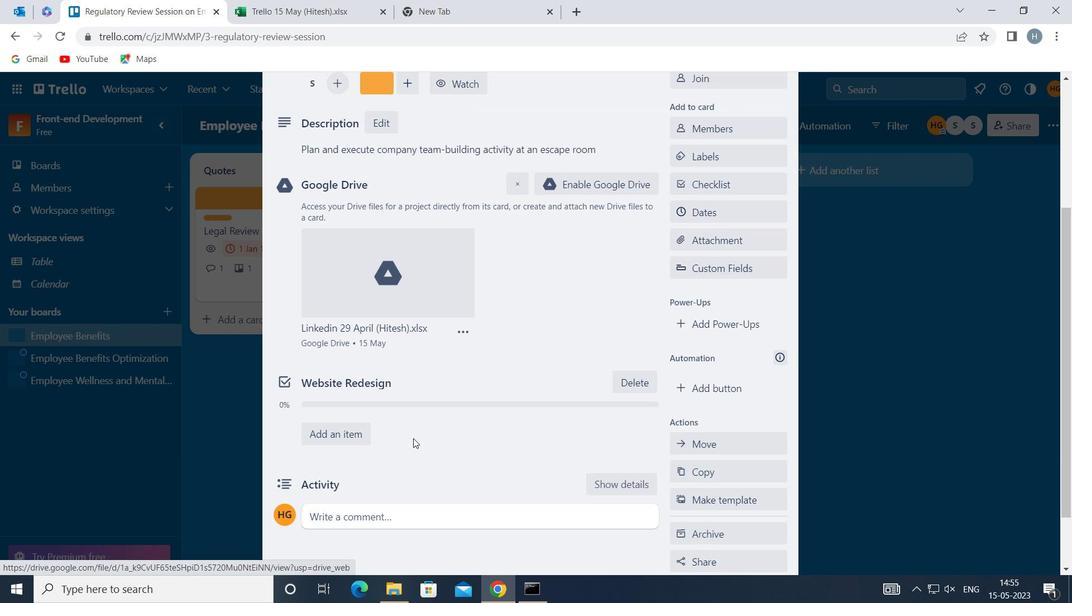
Action: Mouse scrolled (413, 438) with delta (0, 0)
Screenshot: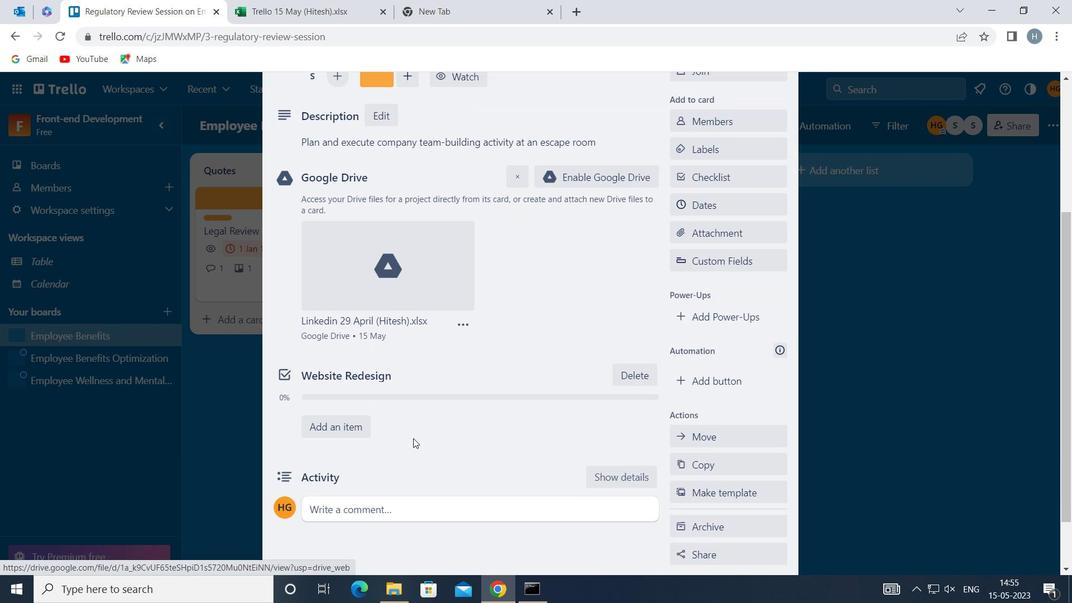 
Action: Mouse moved to (491, 429)
Screenshot: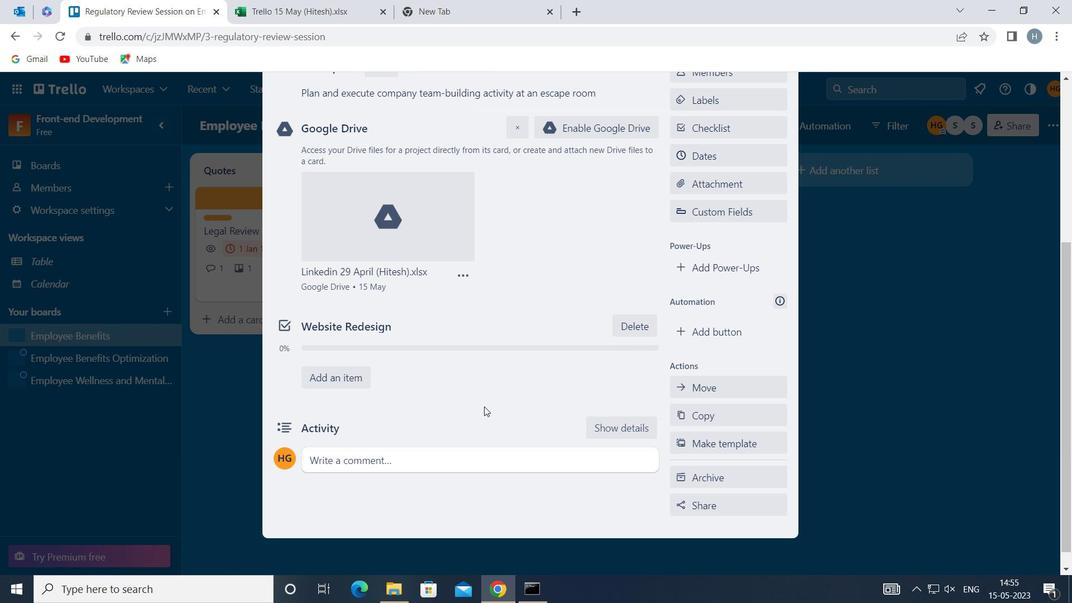 
Action: Mouse pressed left at (491, 429)
Screenshot: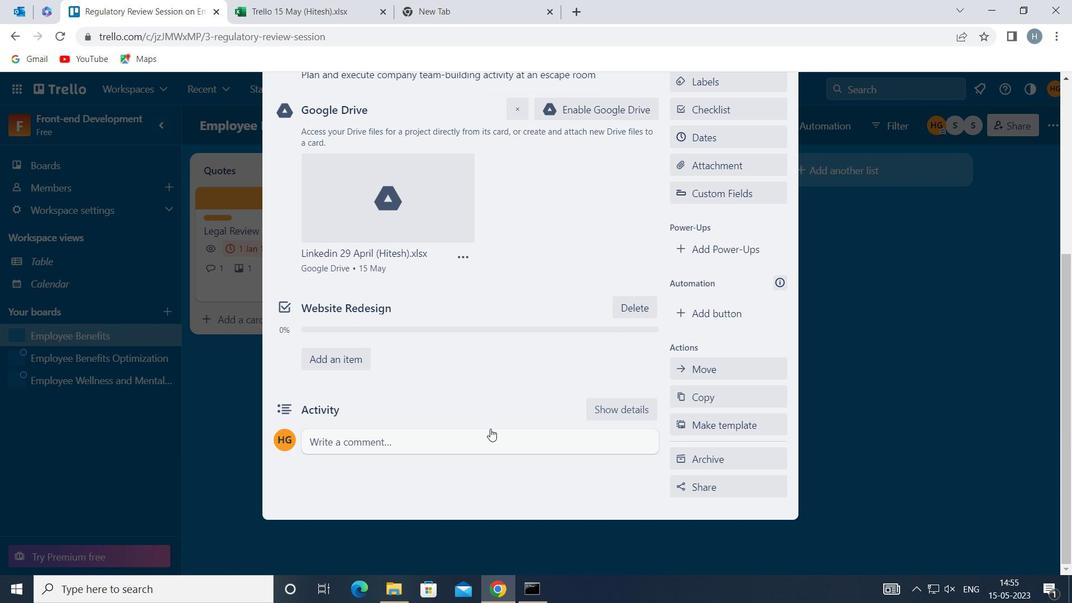 
Action: Key pressed <Key.shift>GIVEN<Key.space>THE<Key.space>POTENTIAL<Key.space>IMPACT<Key.space>OF<Key.space>THIS<Key.space>TASK<Key.space>ON<Key.space>OUR<Key.space>COMPANY<Key.space>BRAND,<Key.space>LETUS<Key.space>ENSUR<Key.backspace><Key.backspace><Key.backspace><Key.backspace><Key.backspace><Key.backspace><Key.backspace><Key.backspace><Key.space>US<Key.space>ENSURE<Key.space>THAT<Key.space>WE<Key.space>APPROACH<Key.space>IT<Key.space>WITH<Key.space>A<Key.space>FOCUS<Key.space>ON<Key.space>CONSISTENCY<Key.space>AND<Key.space>ALIGNMENT
Screenshot: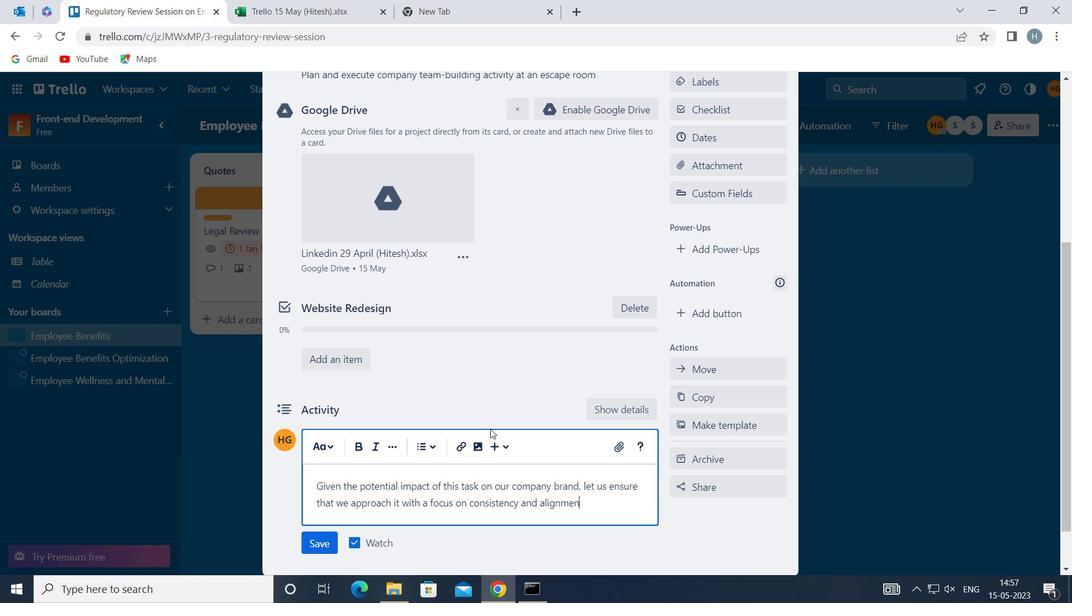 
Action: Mouse moved to (318, 540)
Screenshot: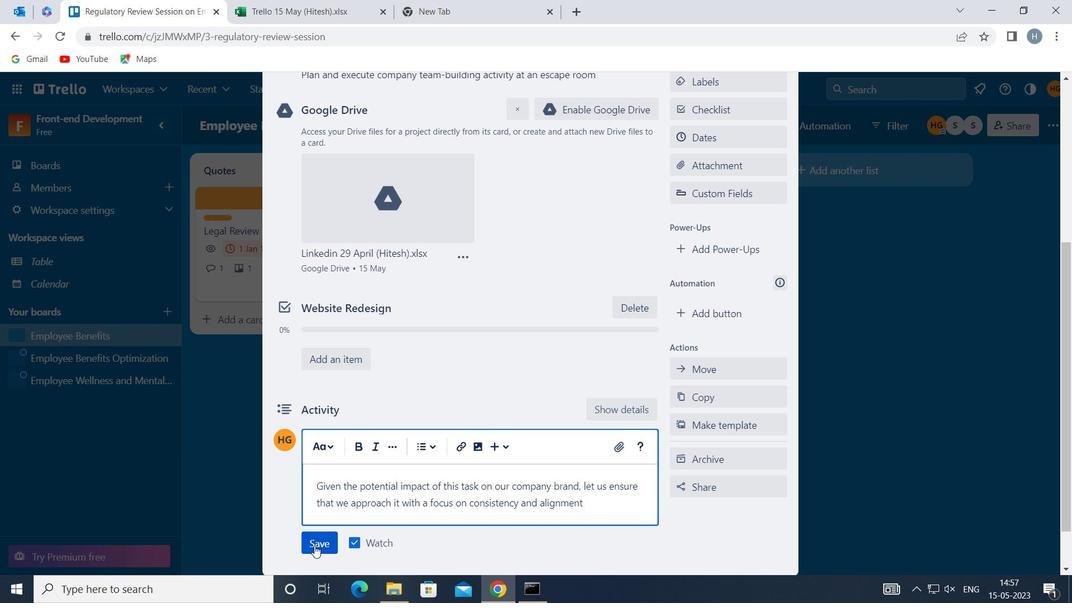 
Action: Mouse pressed left at (318, 540)
Screenshot: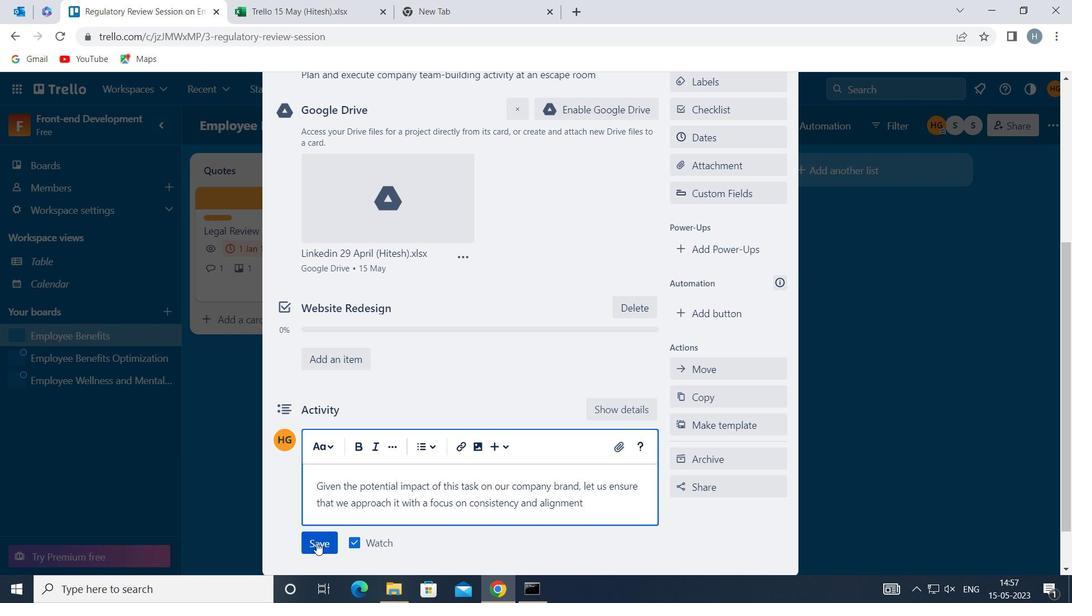 
Action: Mouse moved to (798, 284)
Screenshot: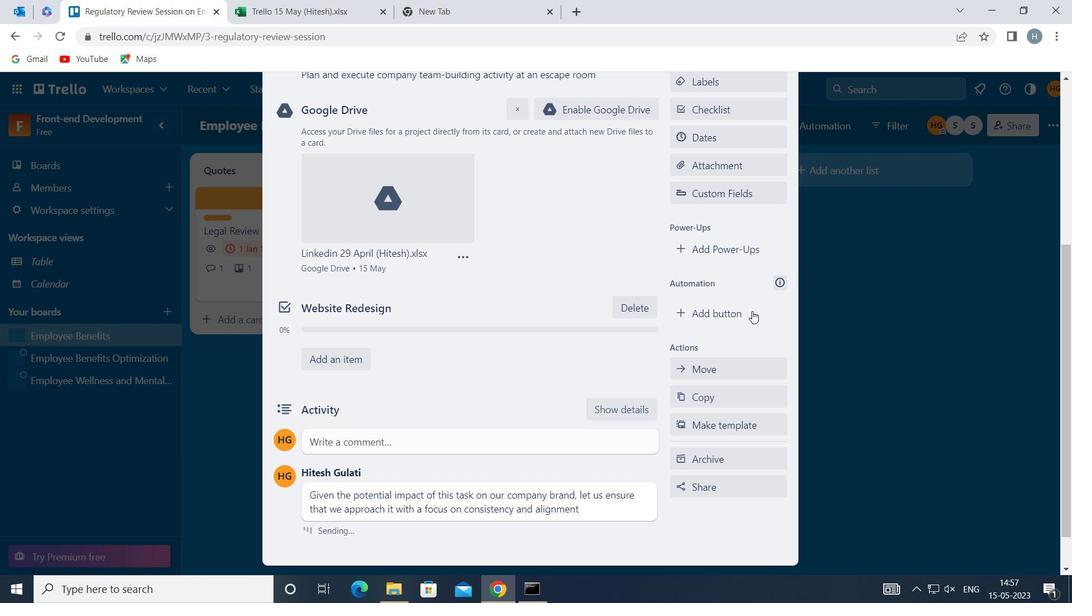 
Action: Mouse scrolled (798, 285) with delta (0, 0)
Screenshot: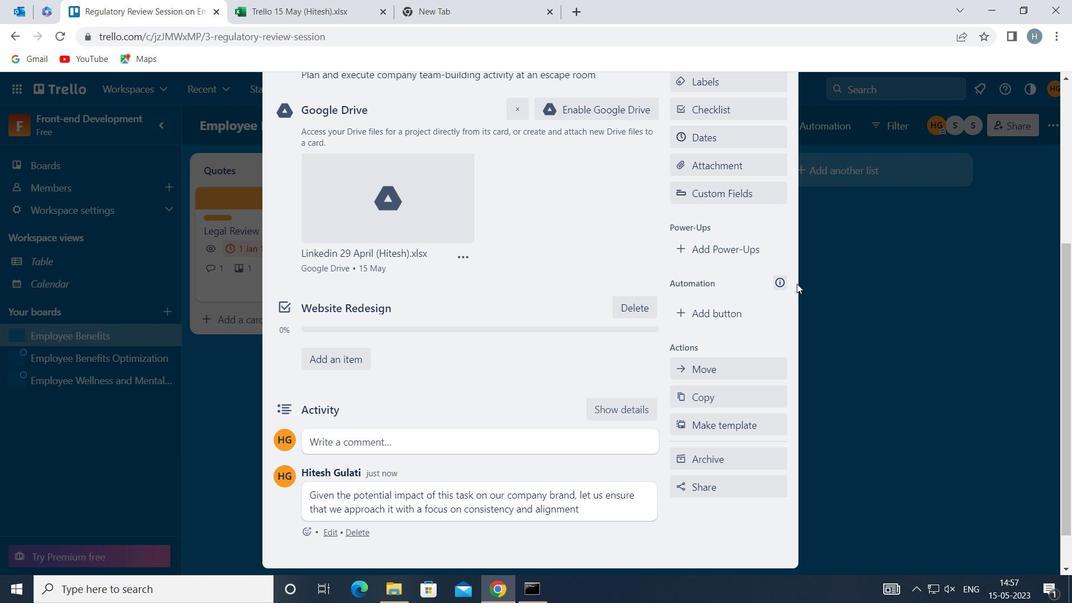
Action: Mouse scrolled (798, 285) with delta (0, 0)
Screenshot: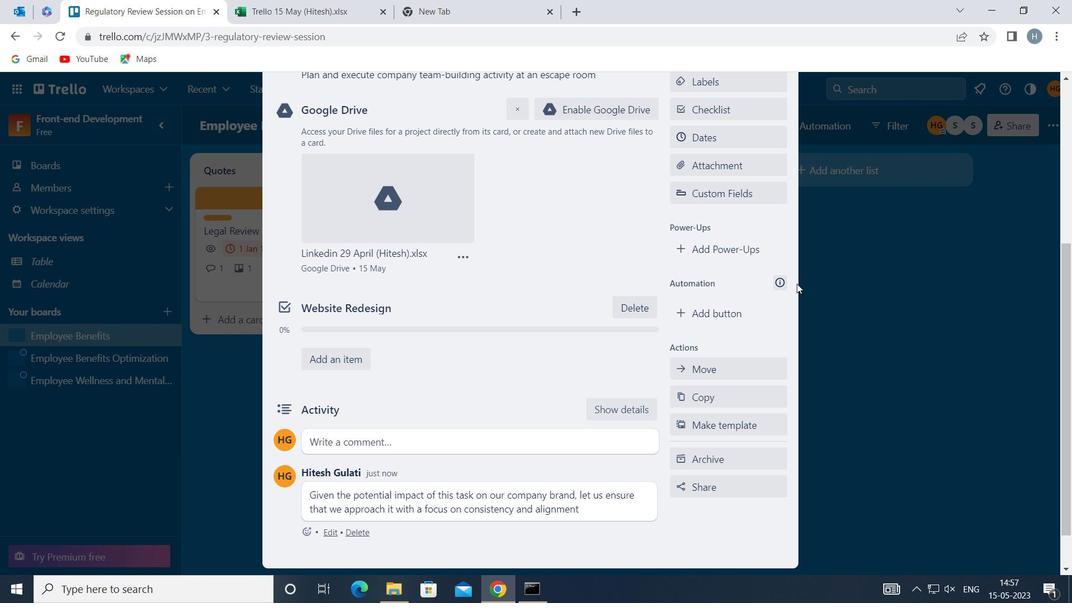 
Action: Mouse moved to (763, 271)
Screenshot: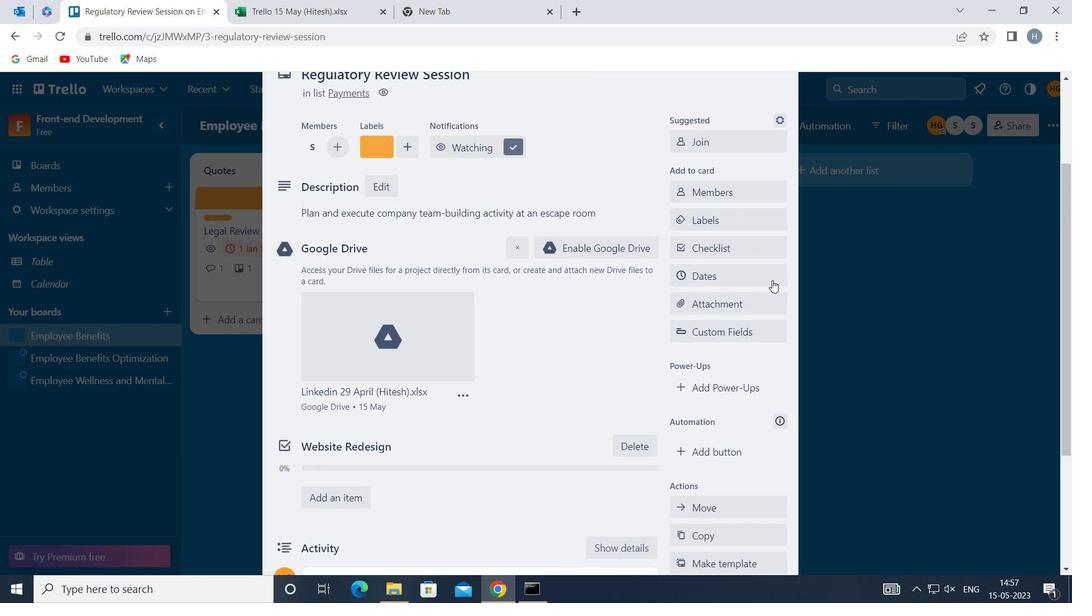 
Action: Mouse pressed left at (763, 271)
Screenshot: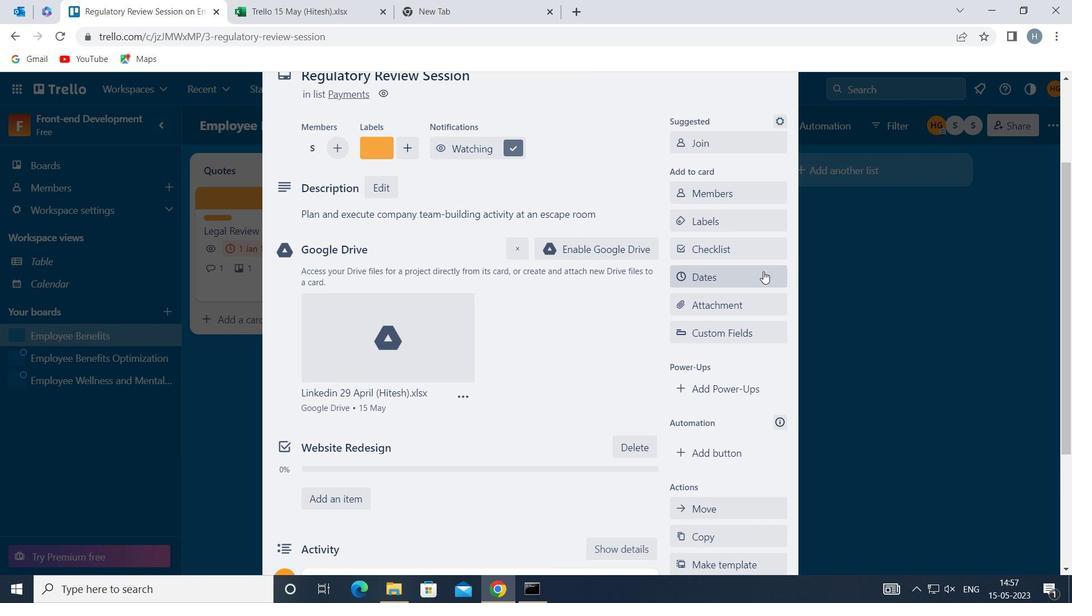 
Action: Mouse moved to (683, 371)
Screenshot: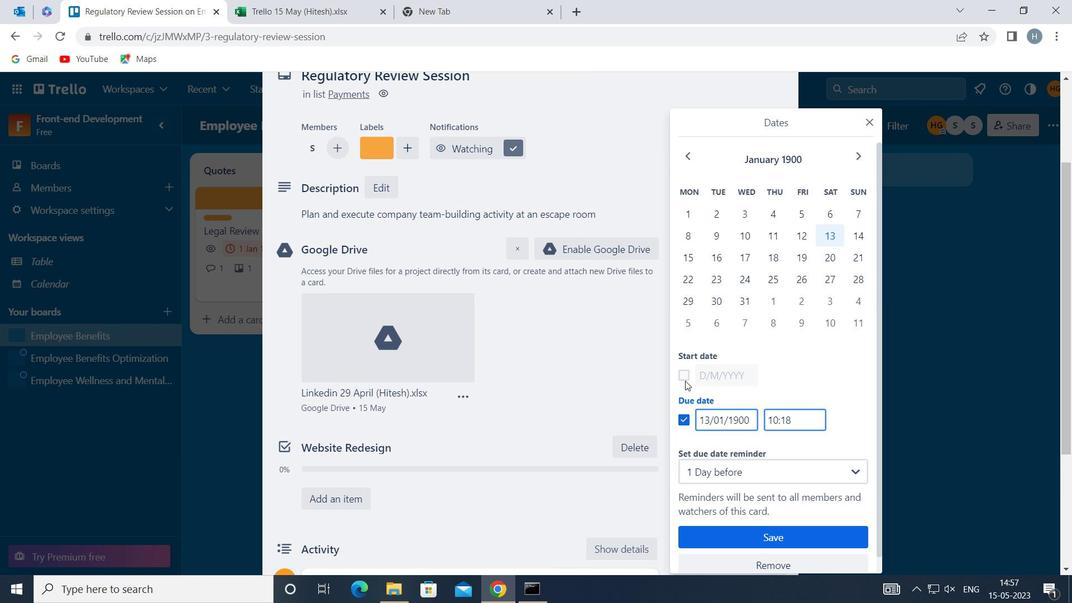 
Action: Mouse pressed left at (683, 371)
Screenshot: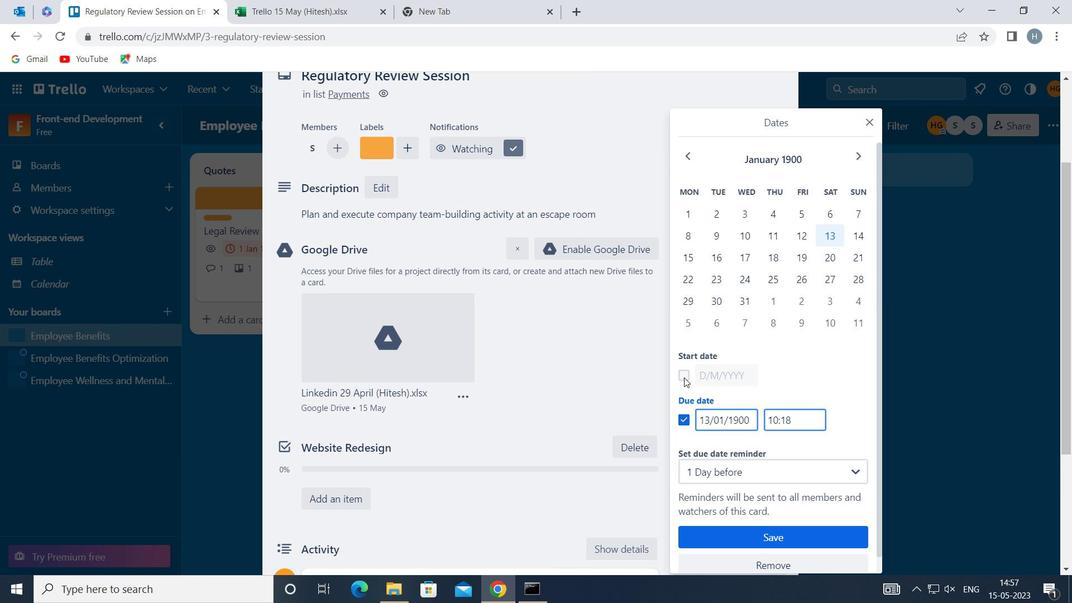 
Action: Mouse moved to (697, 371)
Screenshot: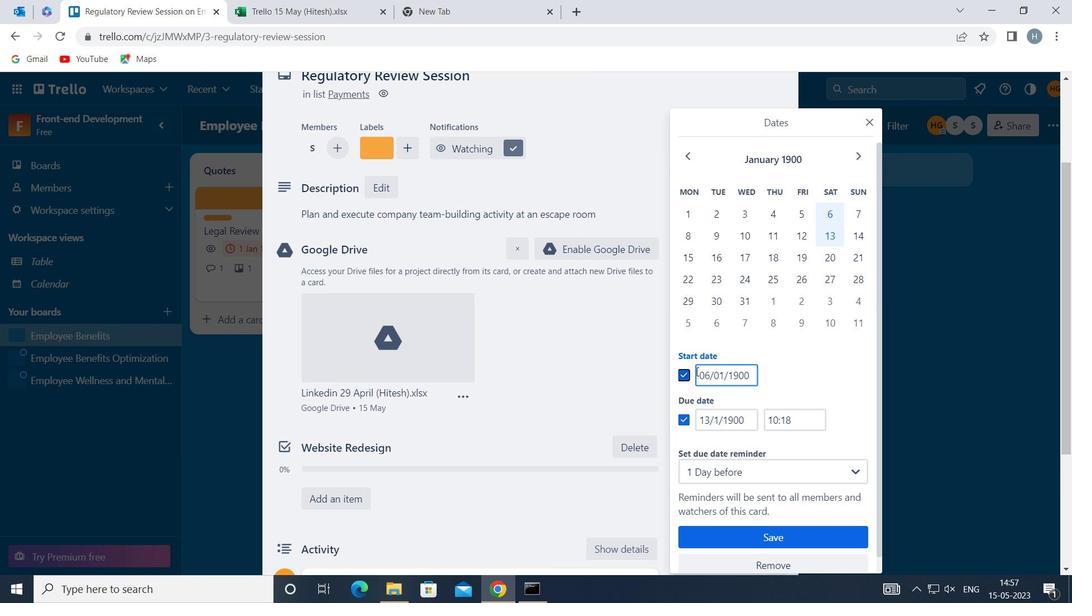 
Action: Mouse pressed left at (697, 371)
Screenshot: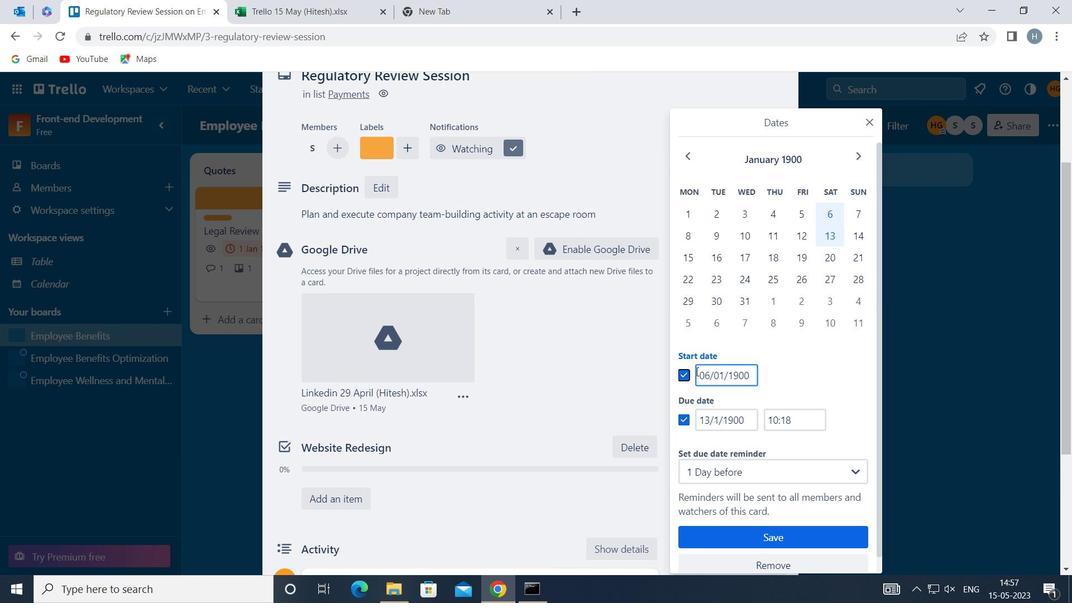 
Action: Key pressed <Key.right><Key.backspace>7
Screenshot: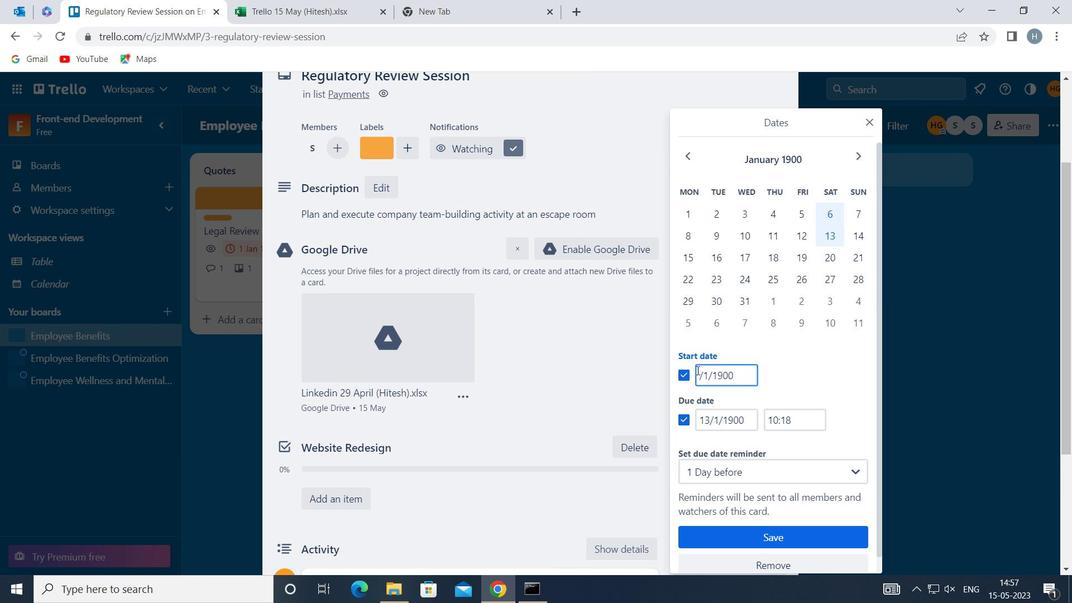 
Action: Mouse moved to (700, 416)
Screenshot: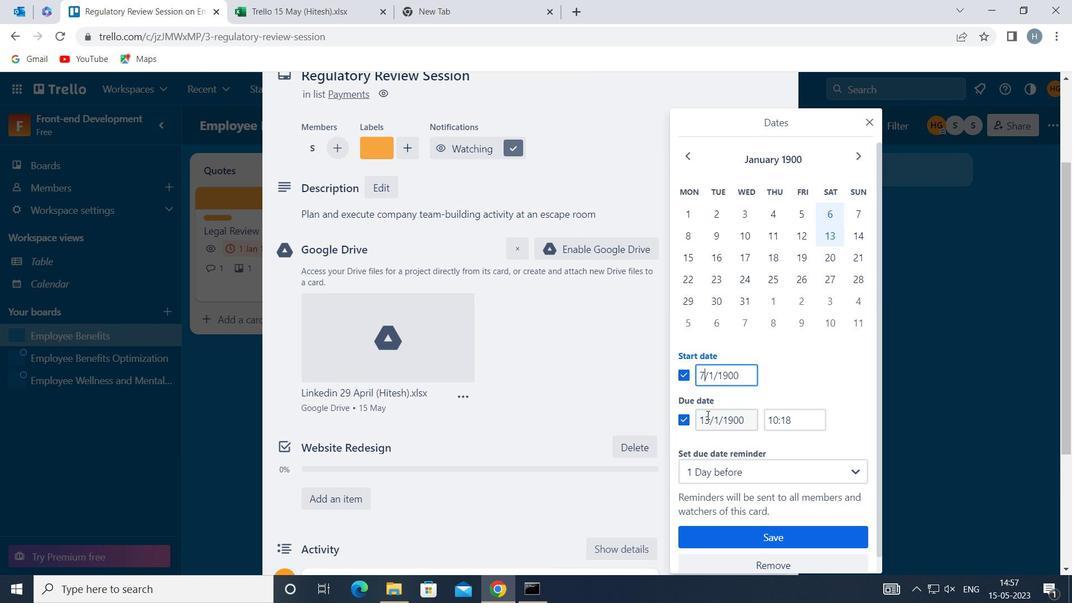 
Action: Mouse pressed left at (700, 416)
Screenshot: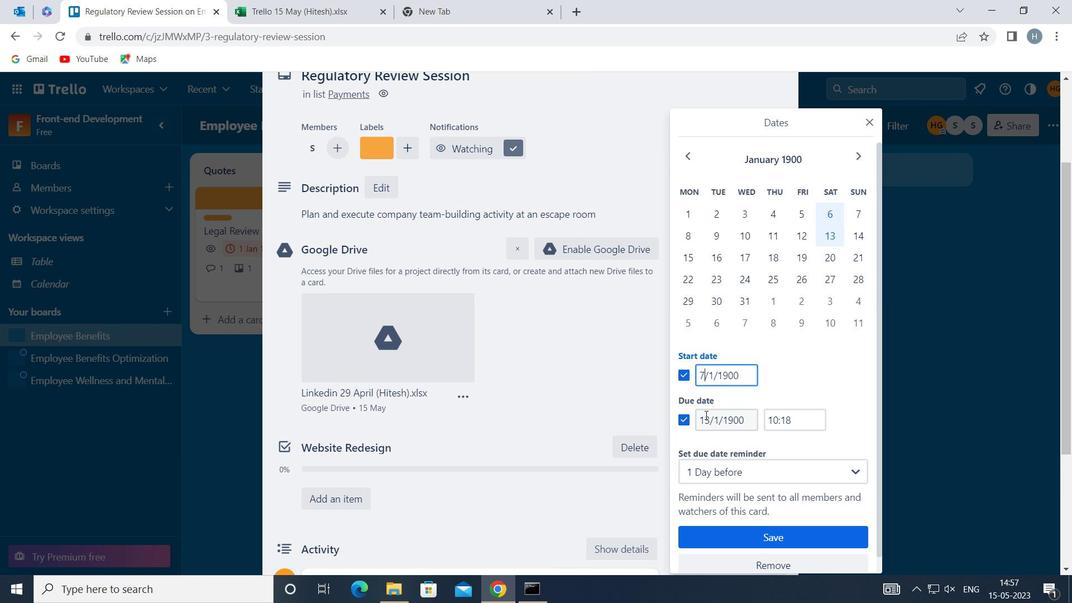 
Action: Key pressed <Key.right><Key.right><Key.backspace>4
Screenshot: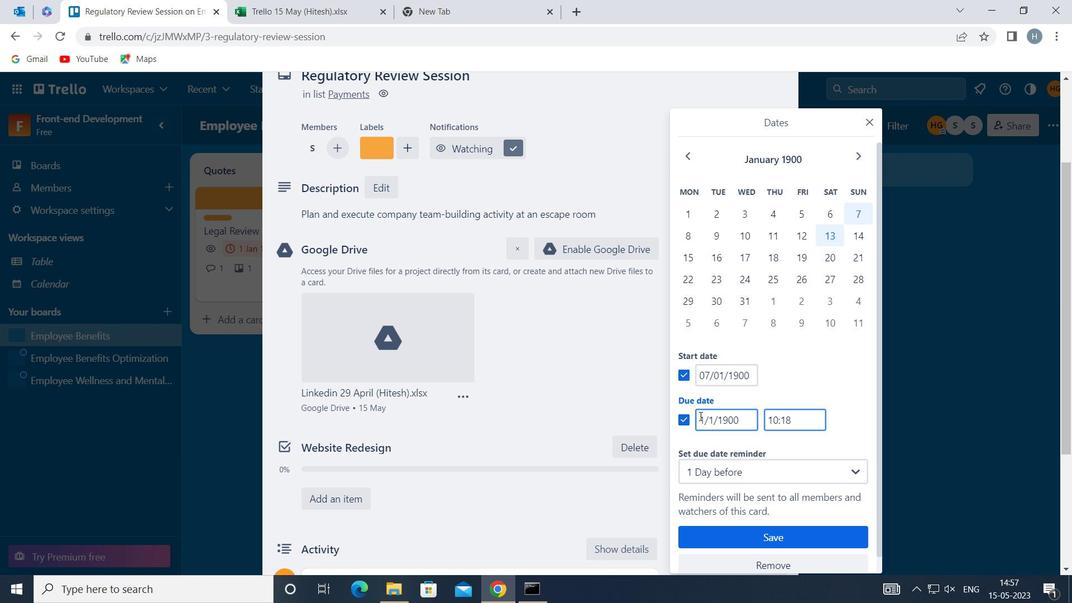 
Action: Mouse moved to (770, 529)
Screenshot: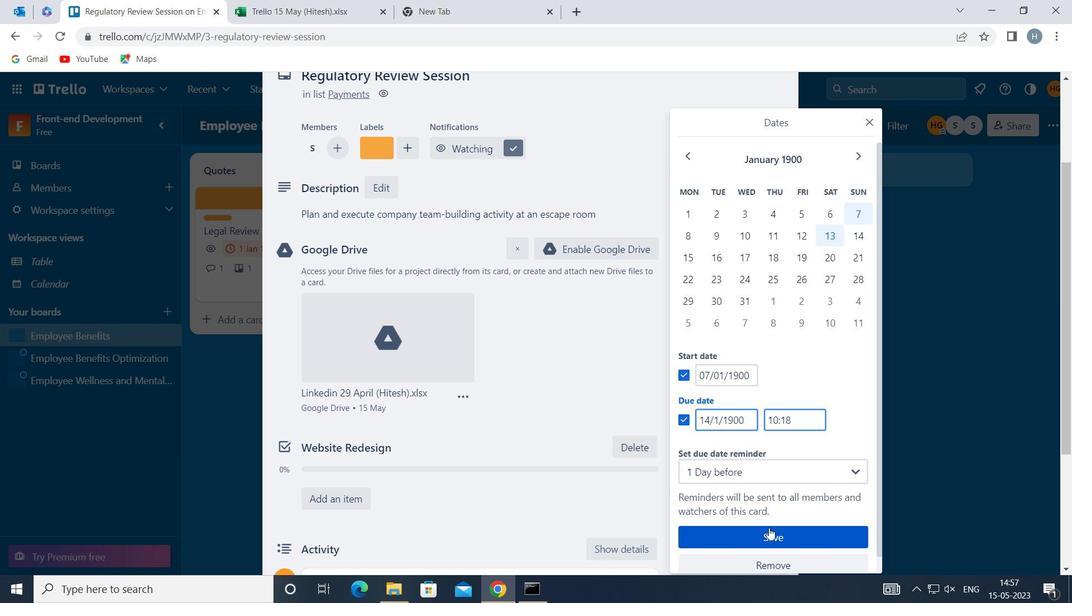 
Action: Mouse pressed left at (770, 529)
Screenshot: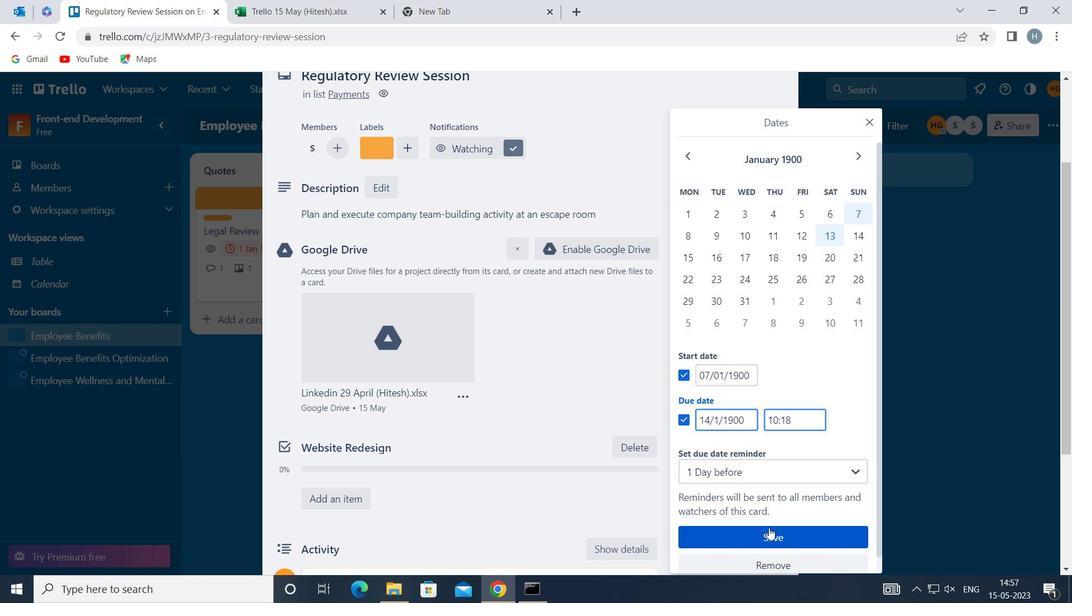 
Action: Mouse moved to (608, 295)
Screenshot: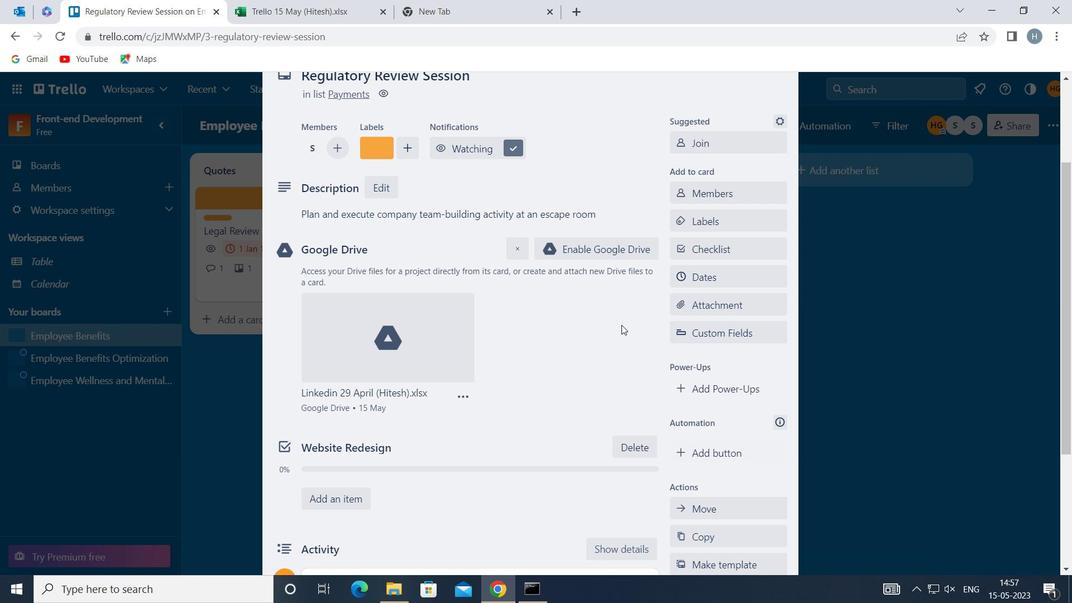 
